 Task: Search for the email with the subject Request for payment logged in from softage.1@softage.net with the filter, email from softage.9@softage.net and a new filter,  Skip the Inbox
Action: Mouse moved to (748, 82)
Screenshot: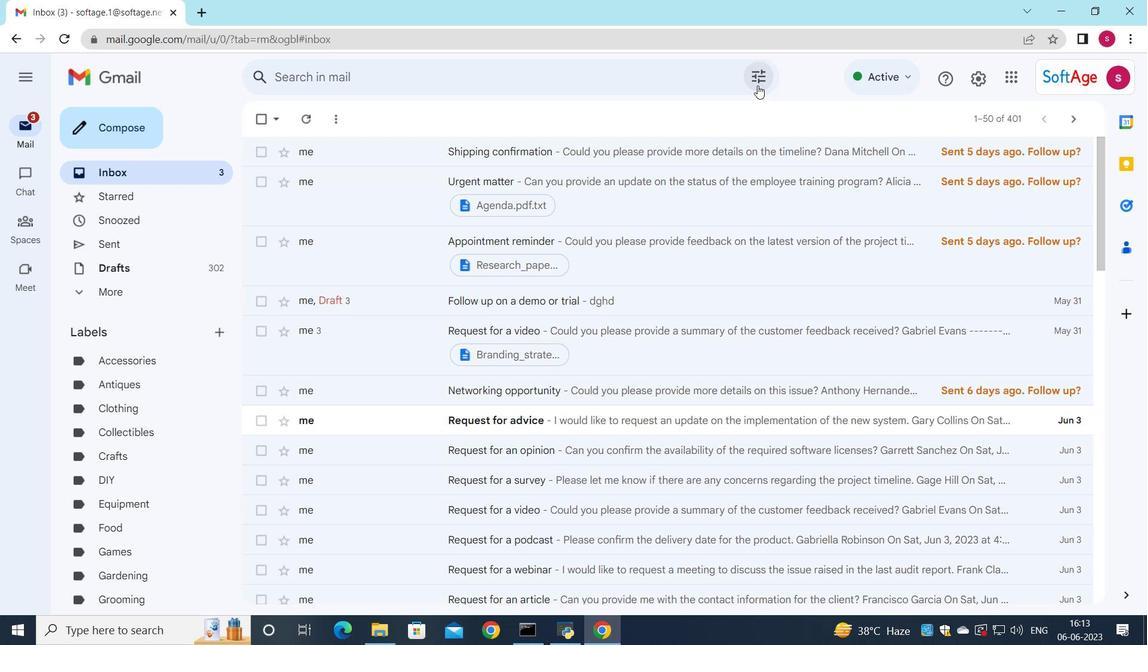 
Action: Mouse pressed left at (748, 82)
Screenshot: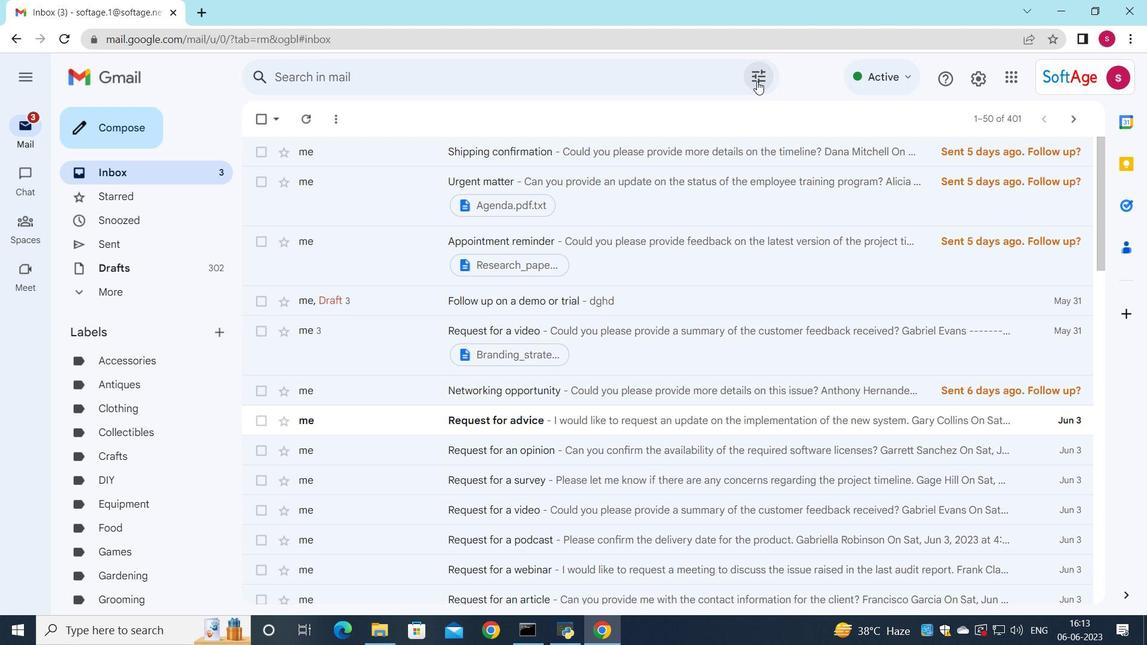 
Action: Mouse moved to (688, 135)
Screenshot: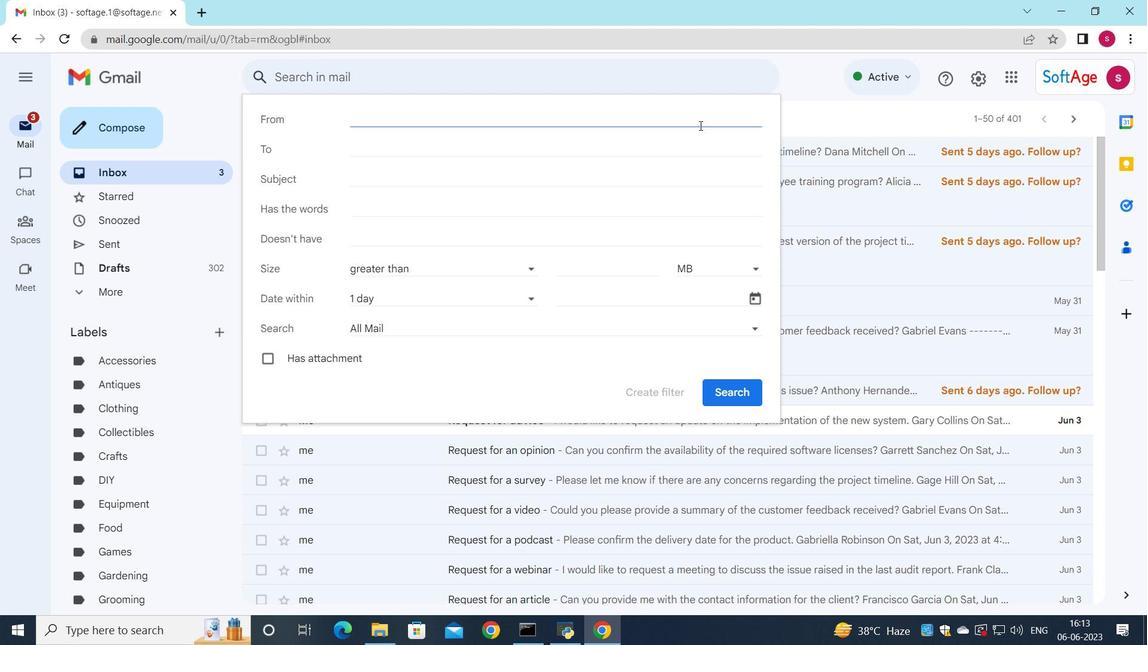 
Action: Key pressed s
Screenshot: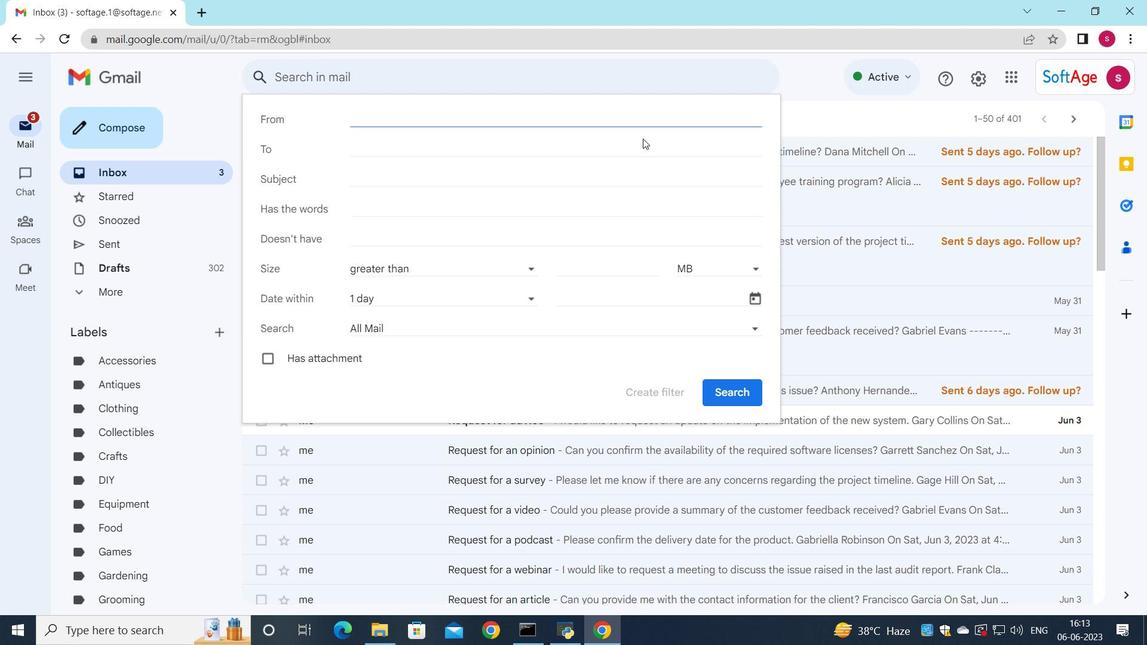 
Action: Mouse moved to (513, 151)
Screenshot: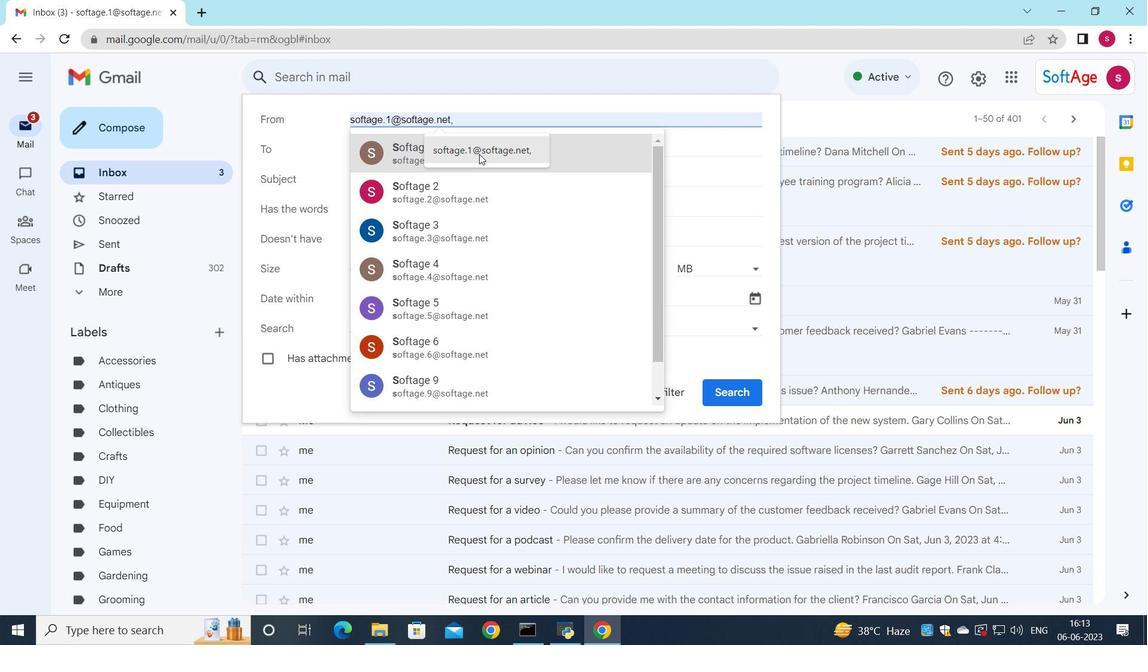 
Action: Mouse pressed left at (513, 151)
Screenshot: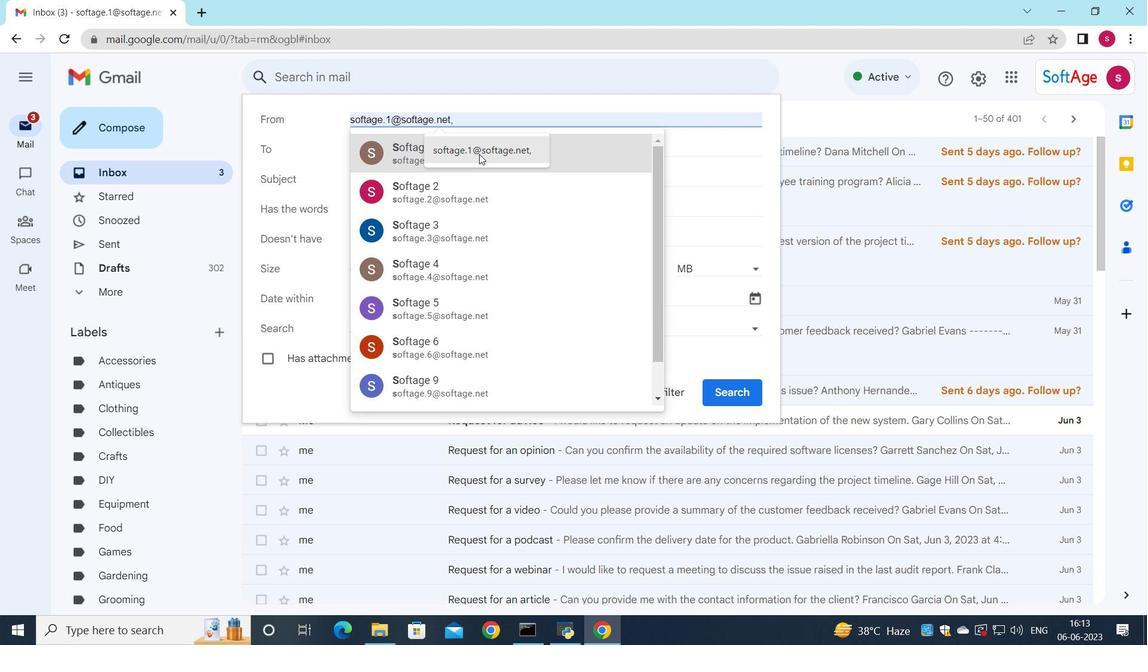 
Action: Mouse moved to (499, 160)
Screenshot: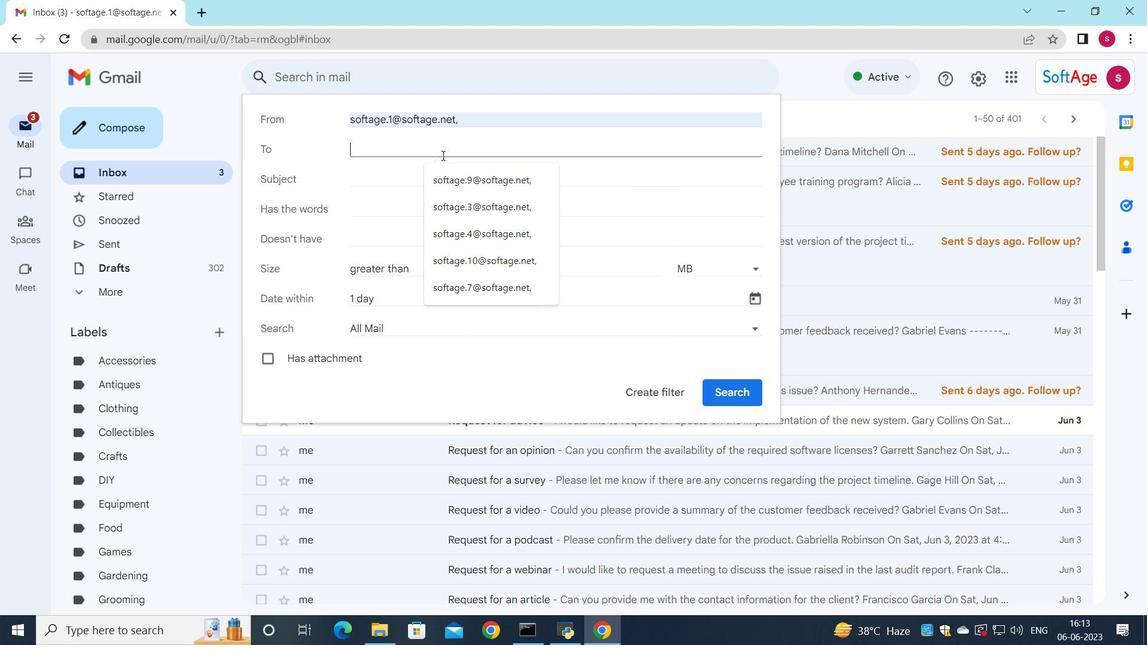 
Action: Mouse pressed left at (499, 160)
Screenshot: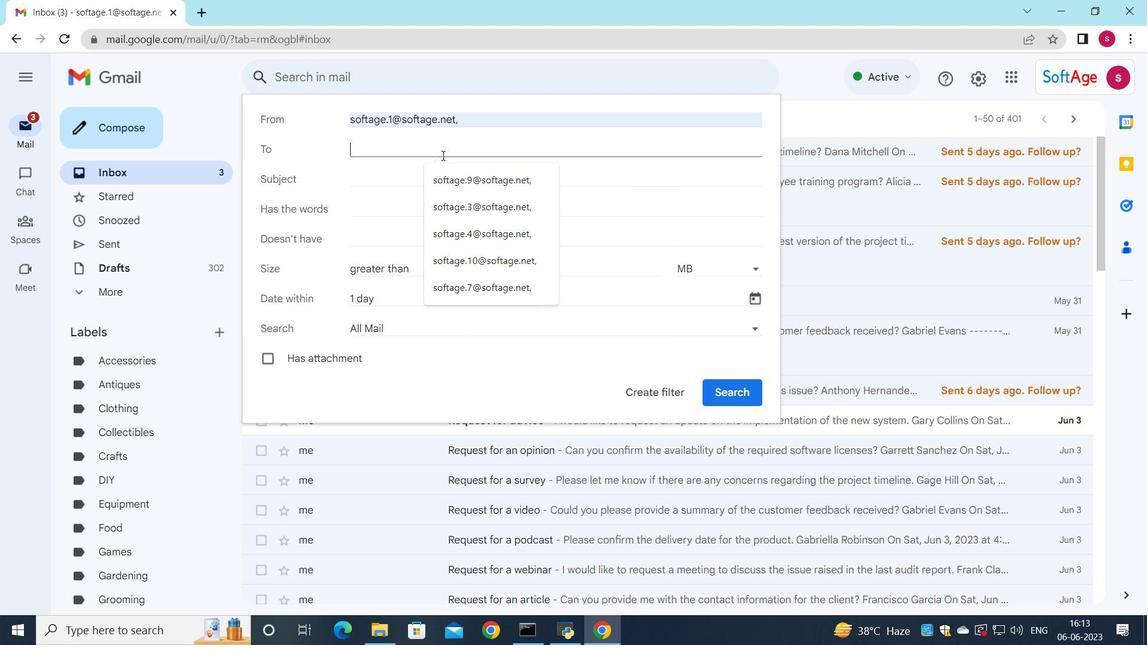 
Action: Mouse moved to (497, 157)
Screenshot: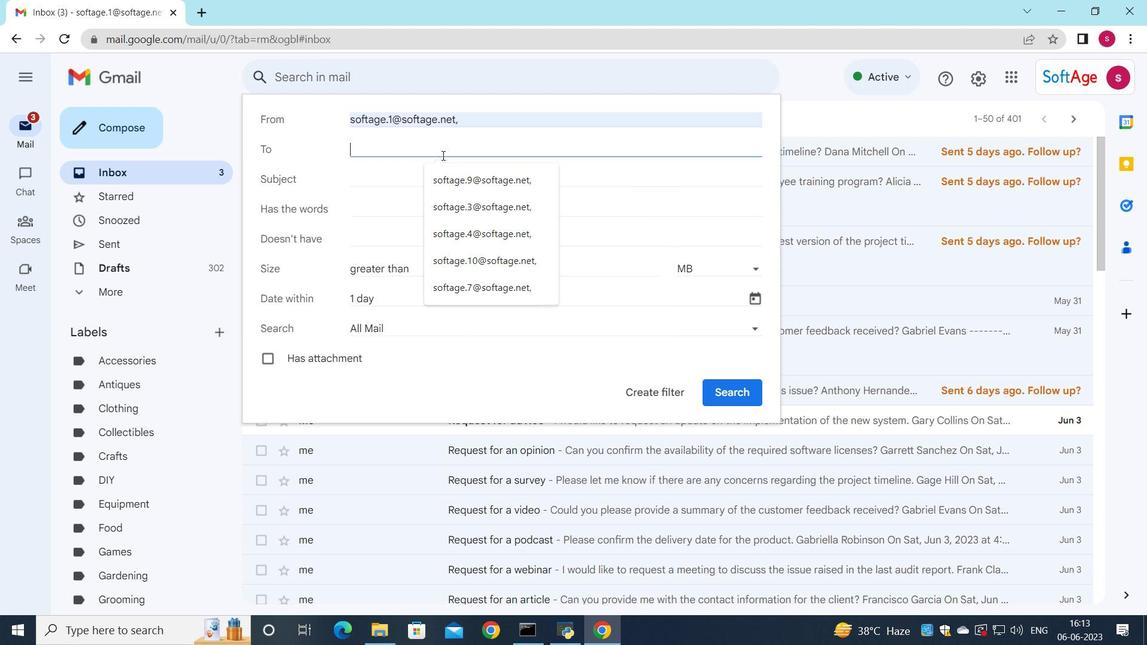 
Action: Mouse pressed left at (497, 157)
Screenshot: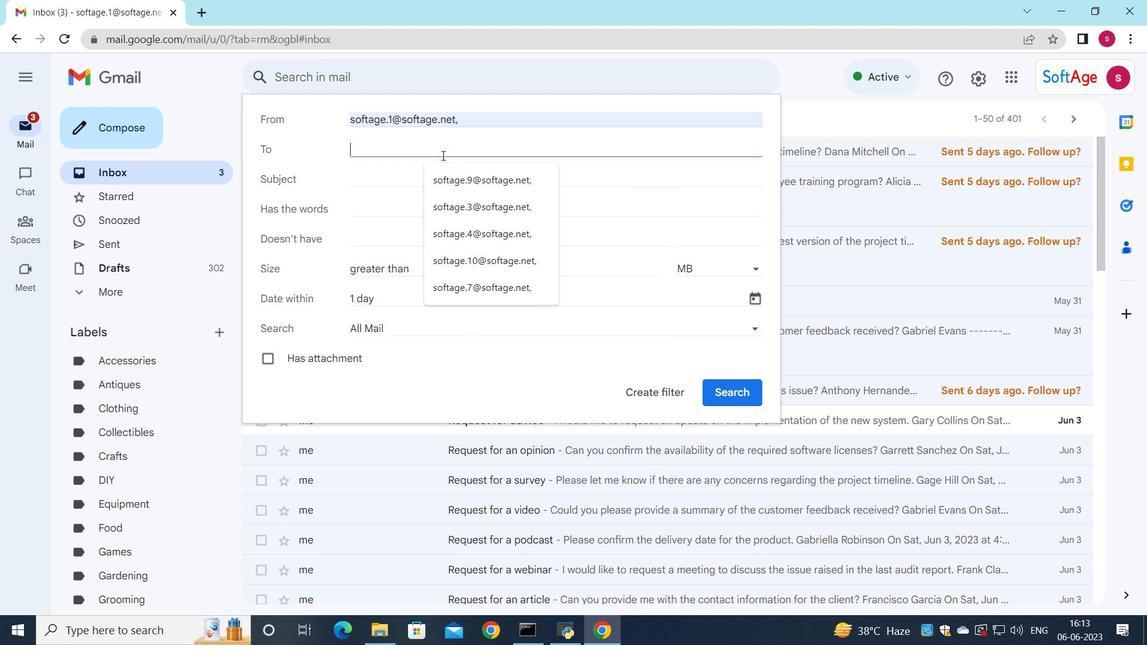 
Action: Mouse moved to (497, 153)
Screenshot: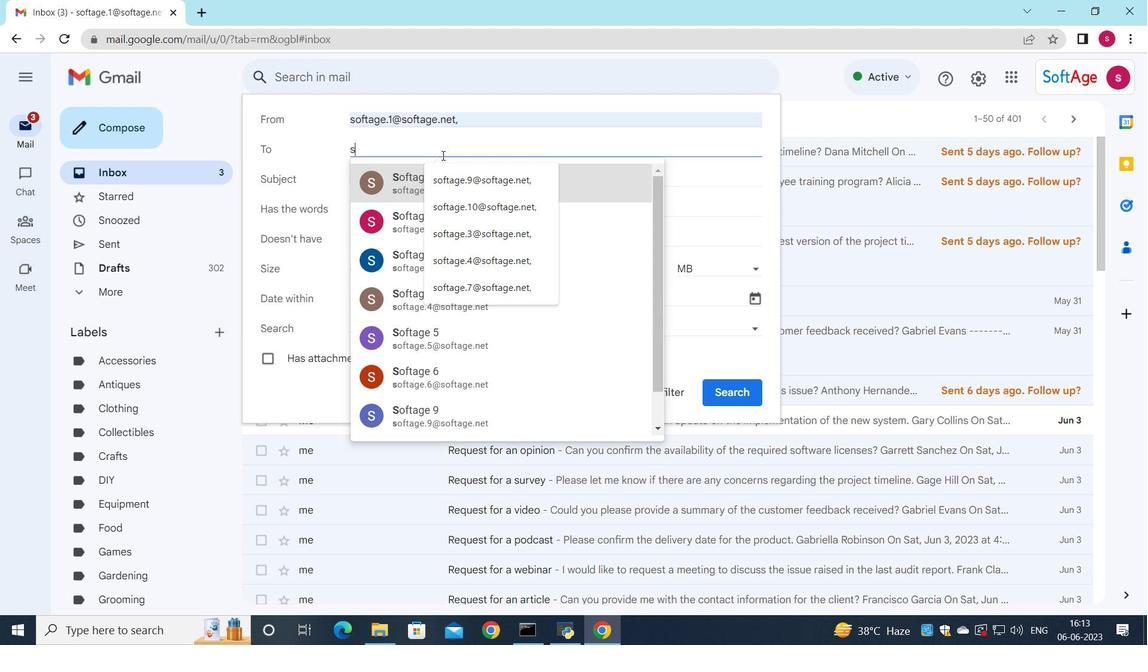 
Action: Mouse pressed left at (497, 153)
Screenshot: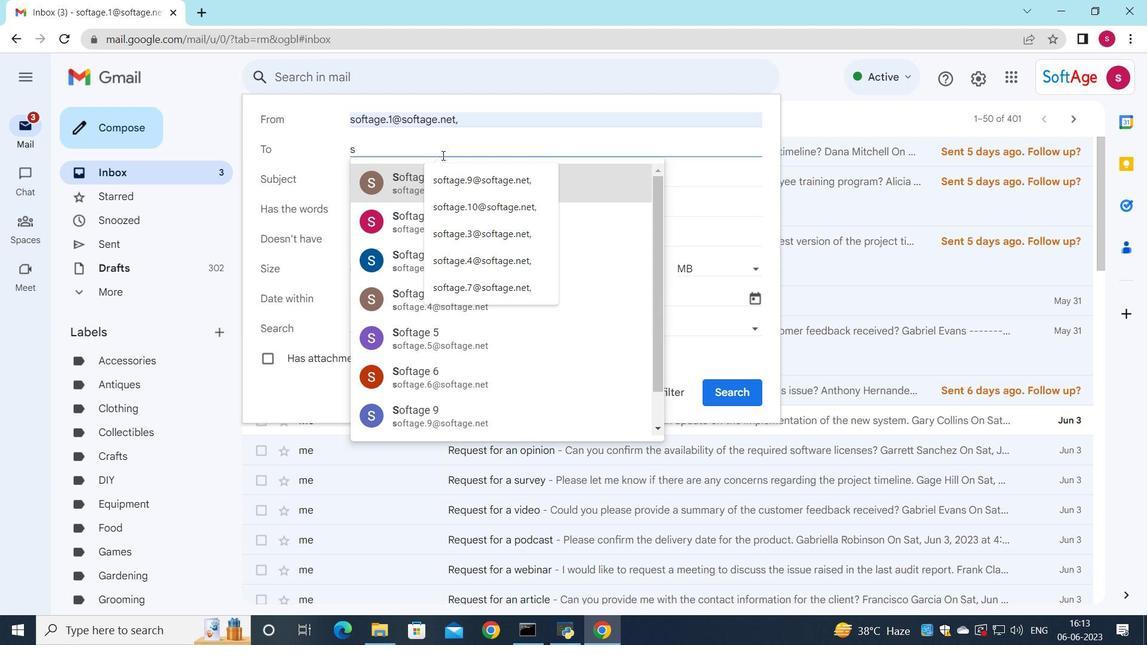 
Action: Key pressed s
Screenshot: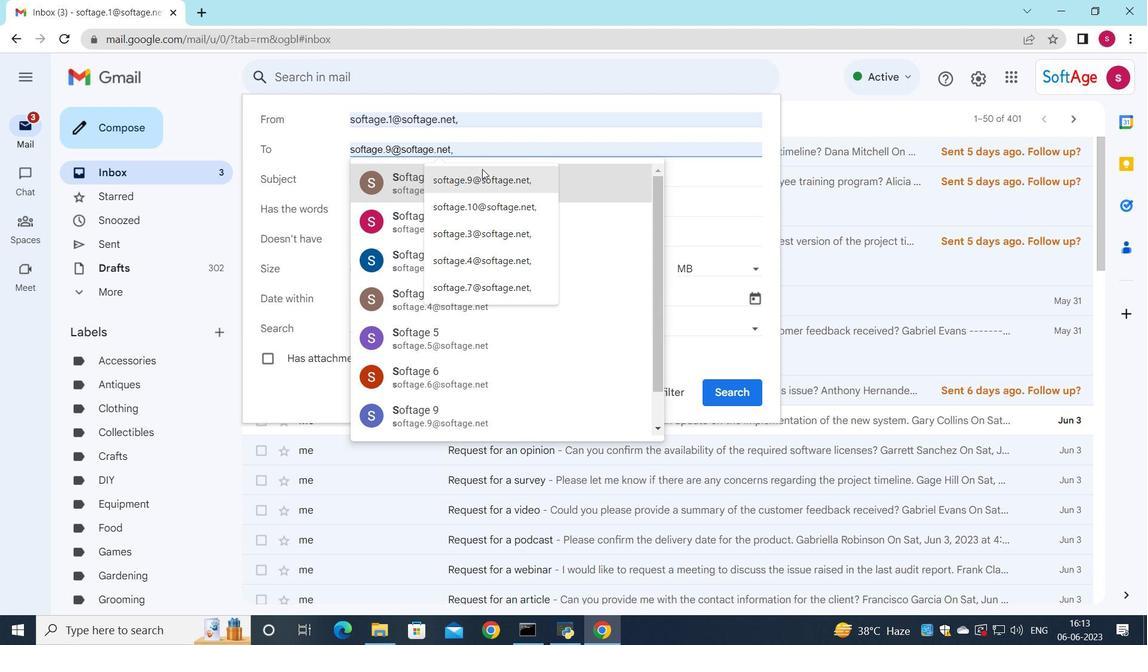 
Action: Mouse moved to (459, 405)
Screenshot: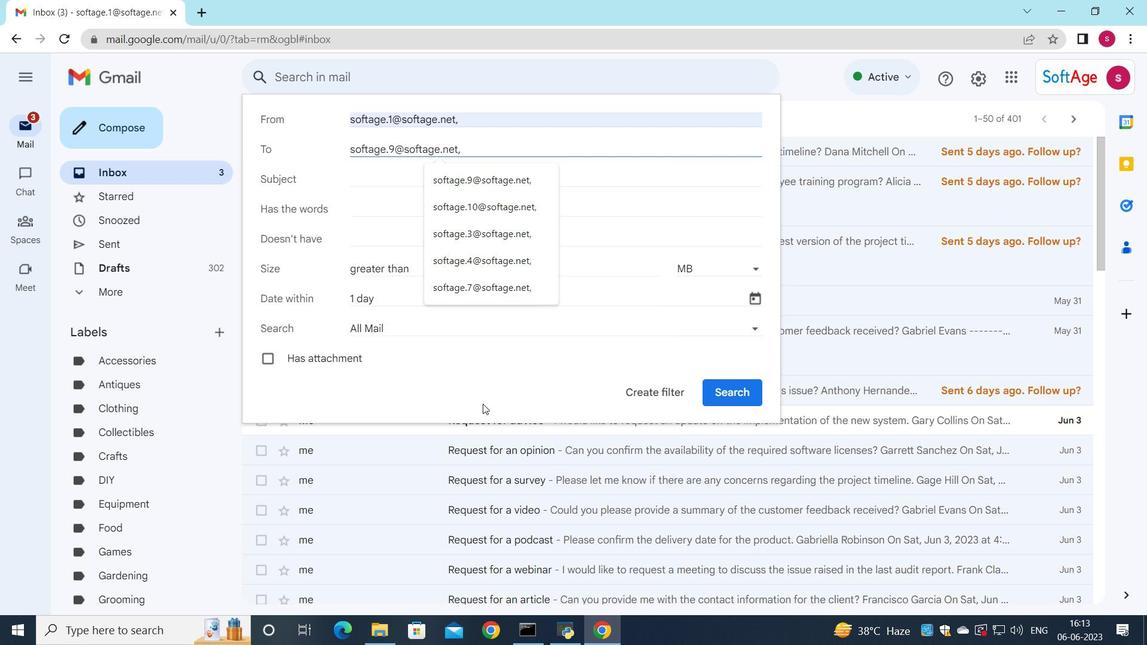 
Action: Mouse pressed left at (459, 405)
Screenshot: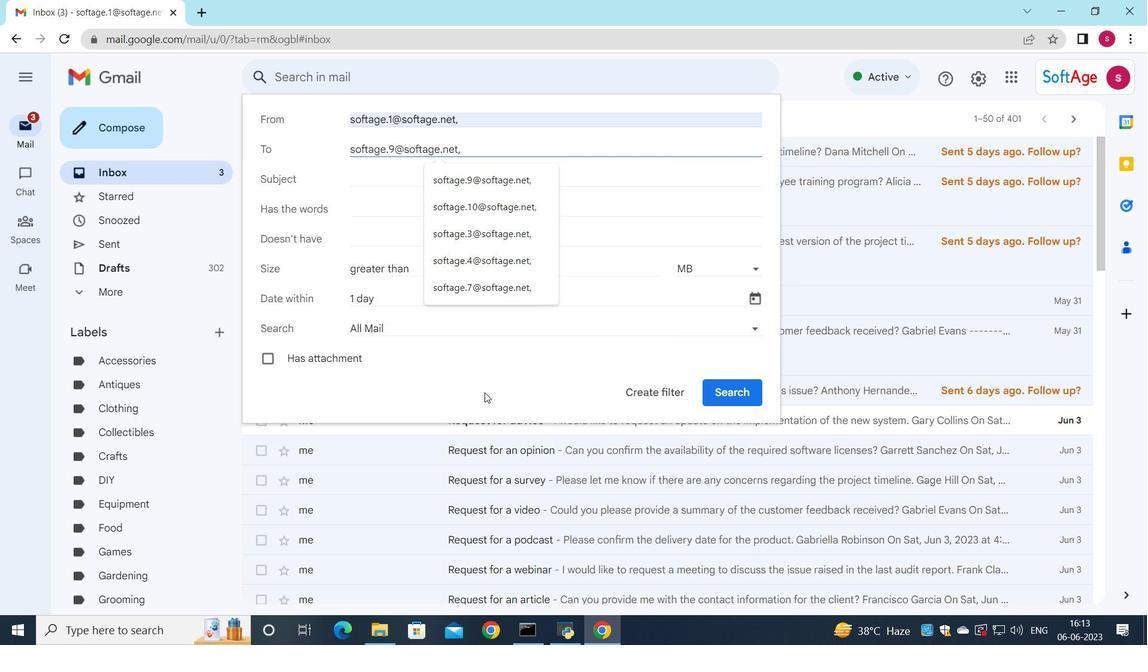 
Action: Mouse moved to (357, 178)
Screenshot: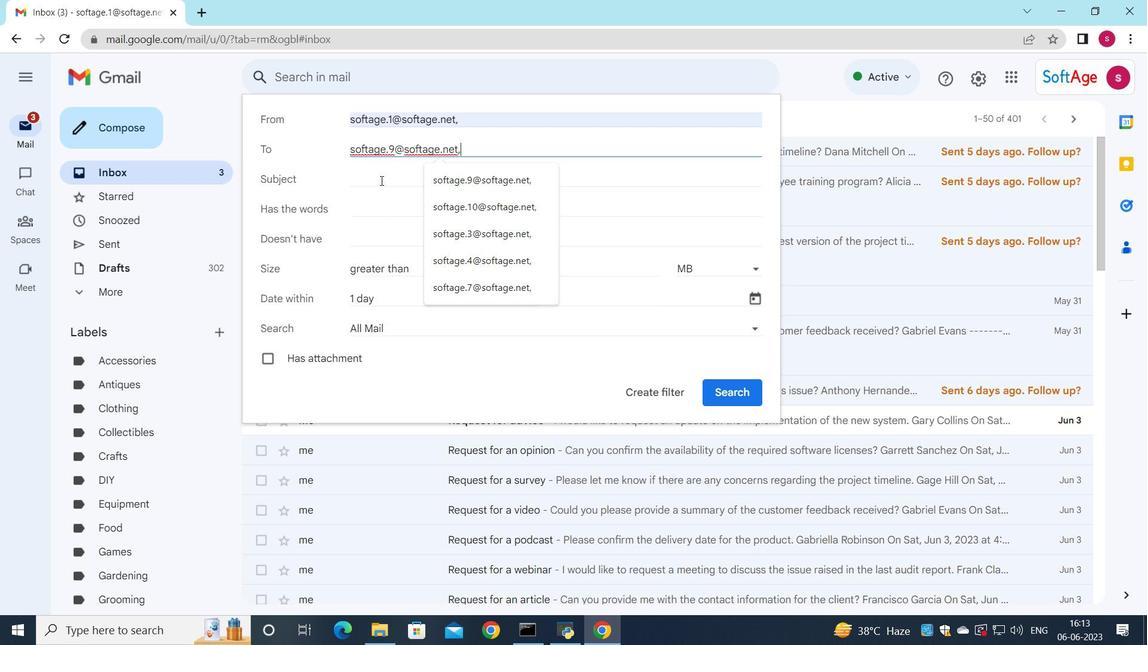 
Action: Mouse pressed left at (357, 178)
Screenshot: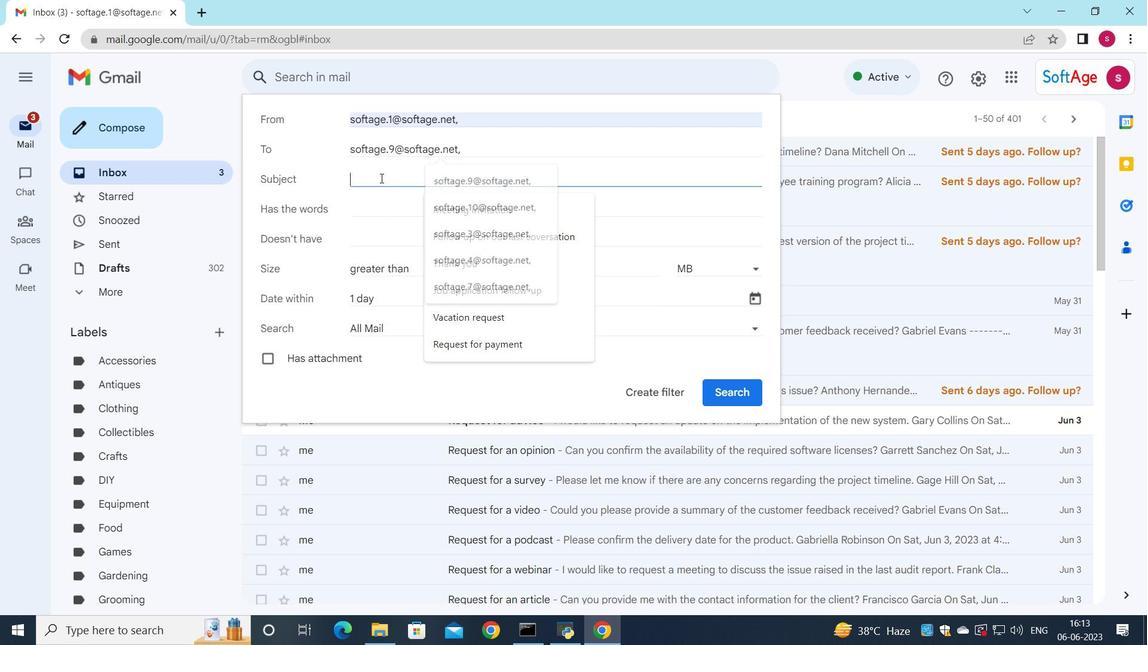 
Action: Key pressed <Key.shift><Key.shift><Key.shift>Request<Key.space>for<Key.space>payment
Screenshot: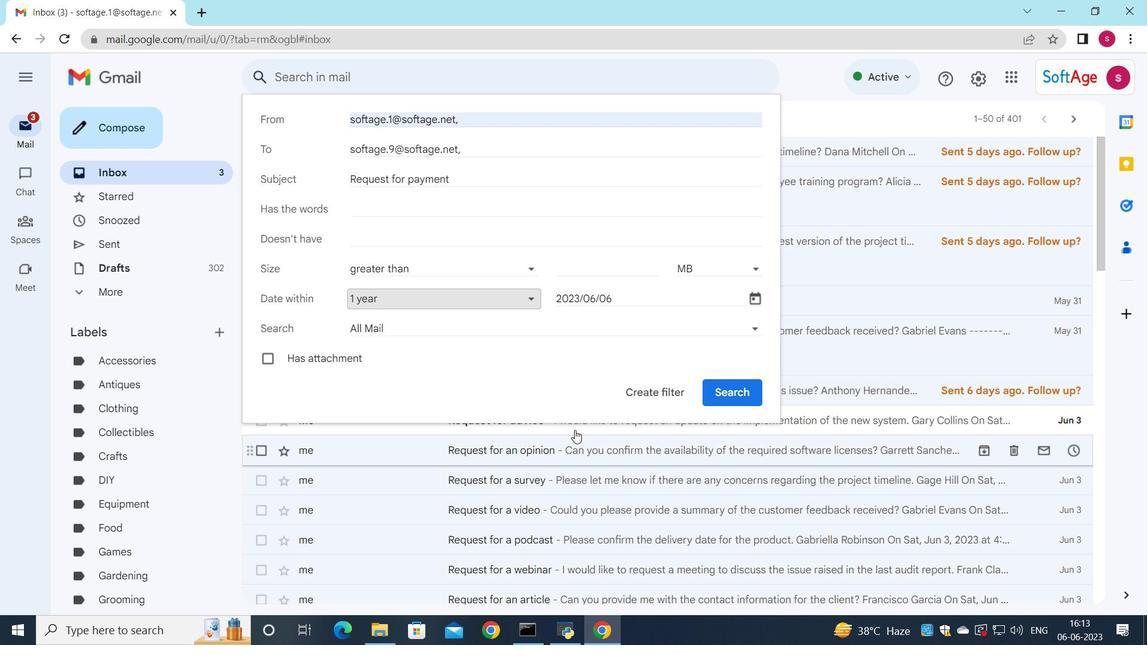 
Action: Mouse moved to (446, 295)
Screenshot: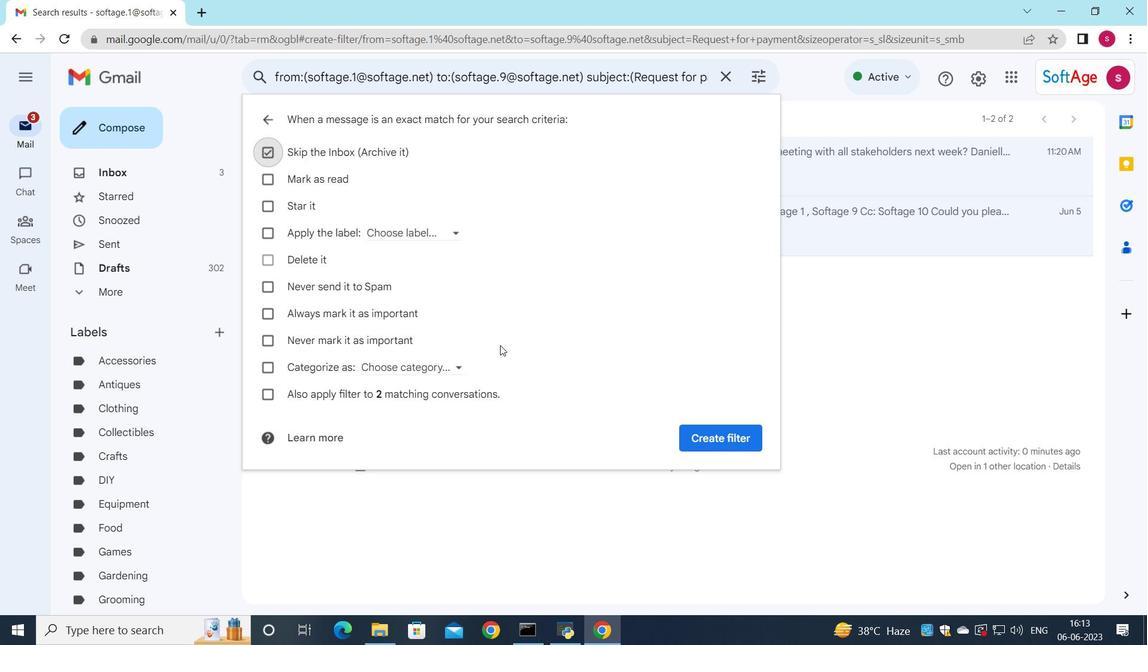 
Action: Mouse pressed left at (446, 295)
Screenshot: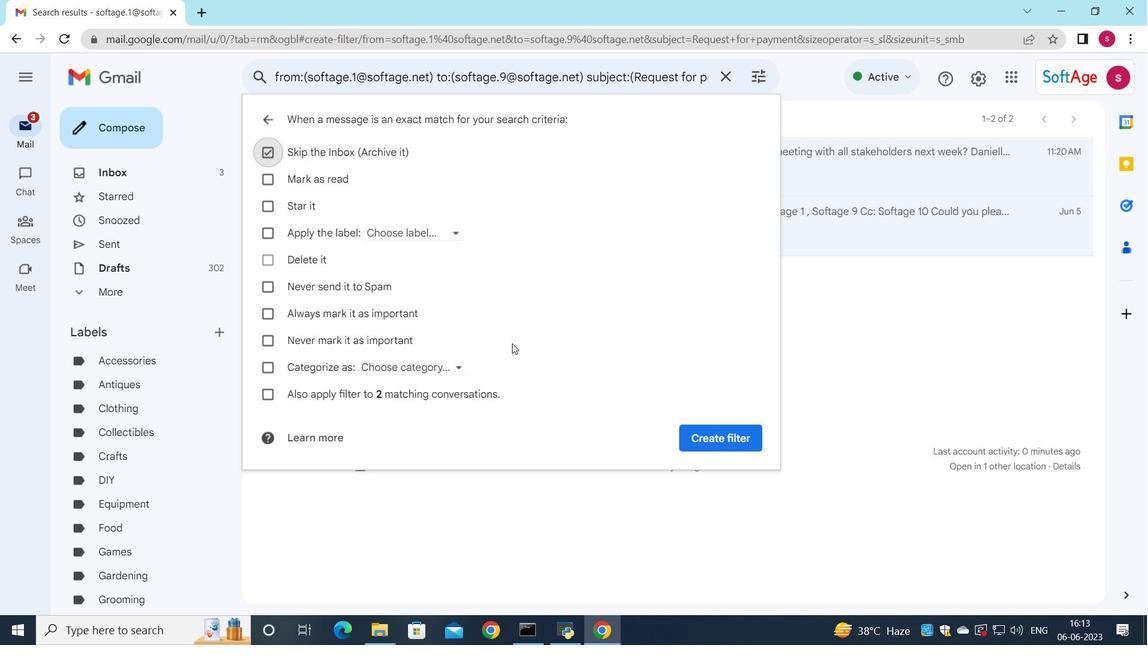 
Action: Mouse moved to (421, 468)
Screenshot: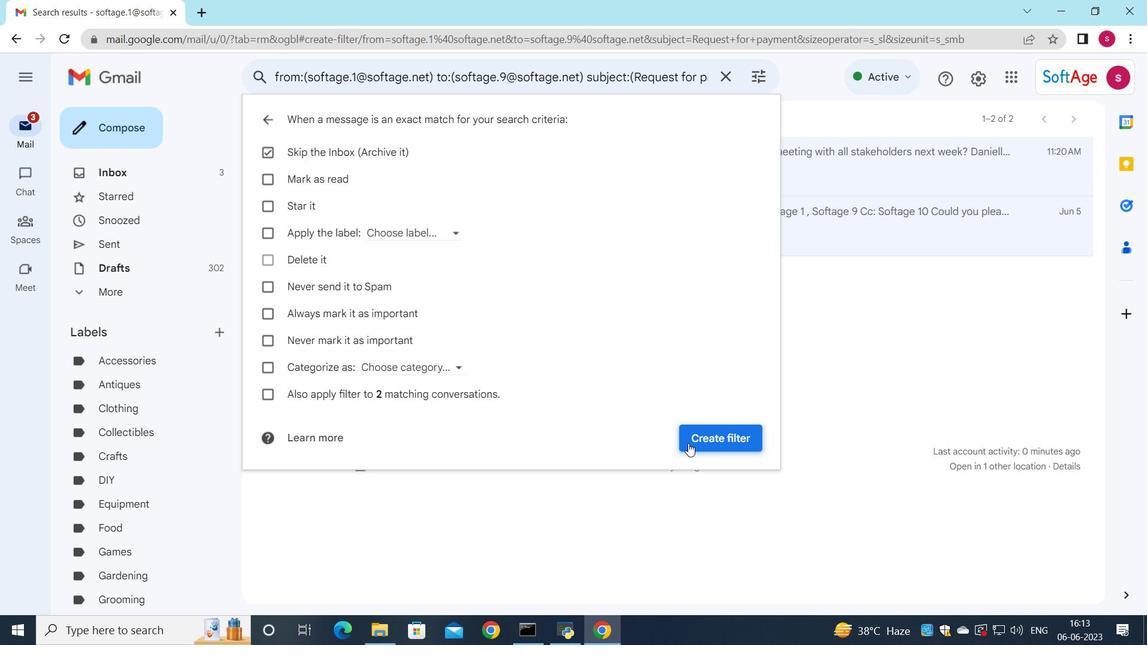 
Action: Mouse pressed left at (421, 468)
Screenshot: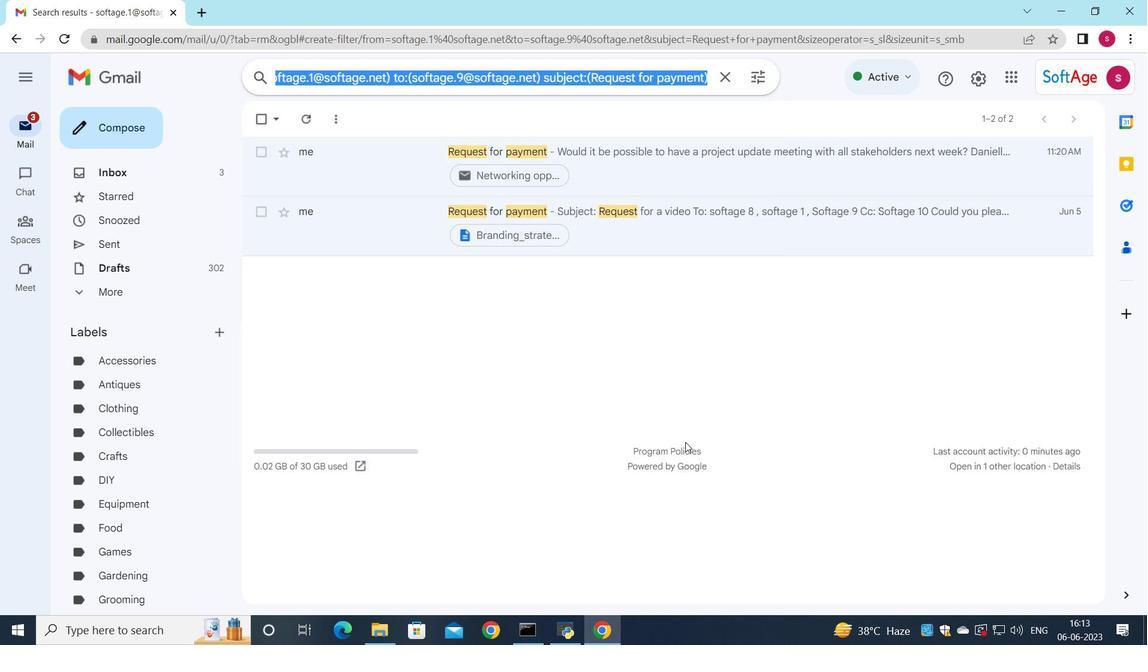 
Action: Mouse moved to (718, 393)
Screenshot: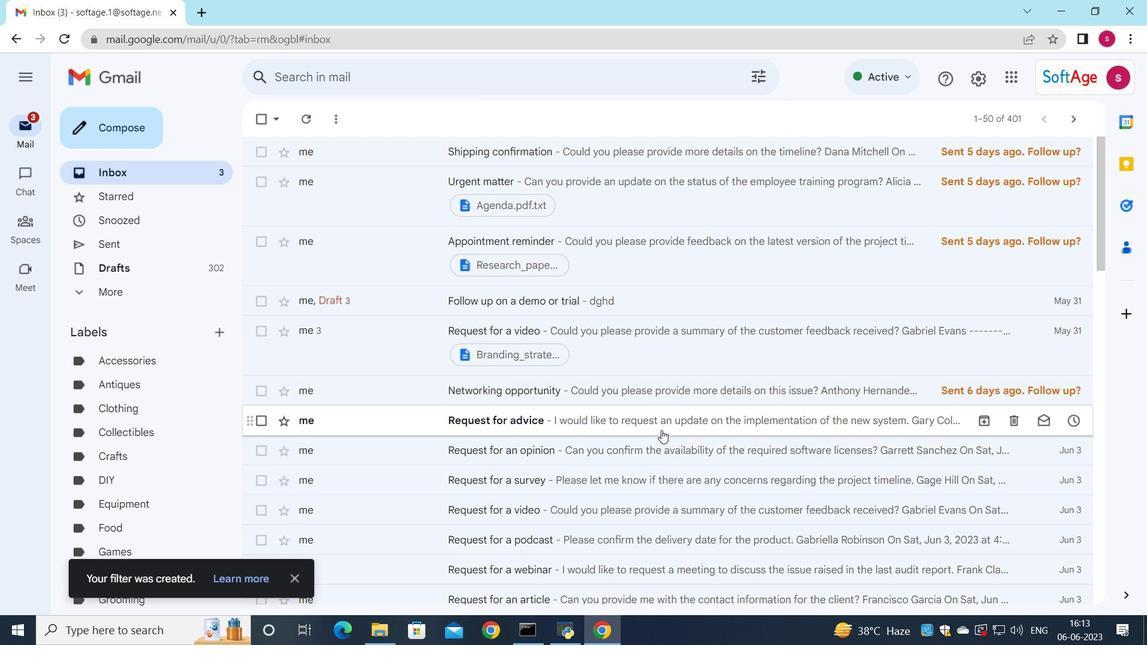 
Action: Mouse pressed left at (718, 393)
Screenshot: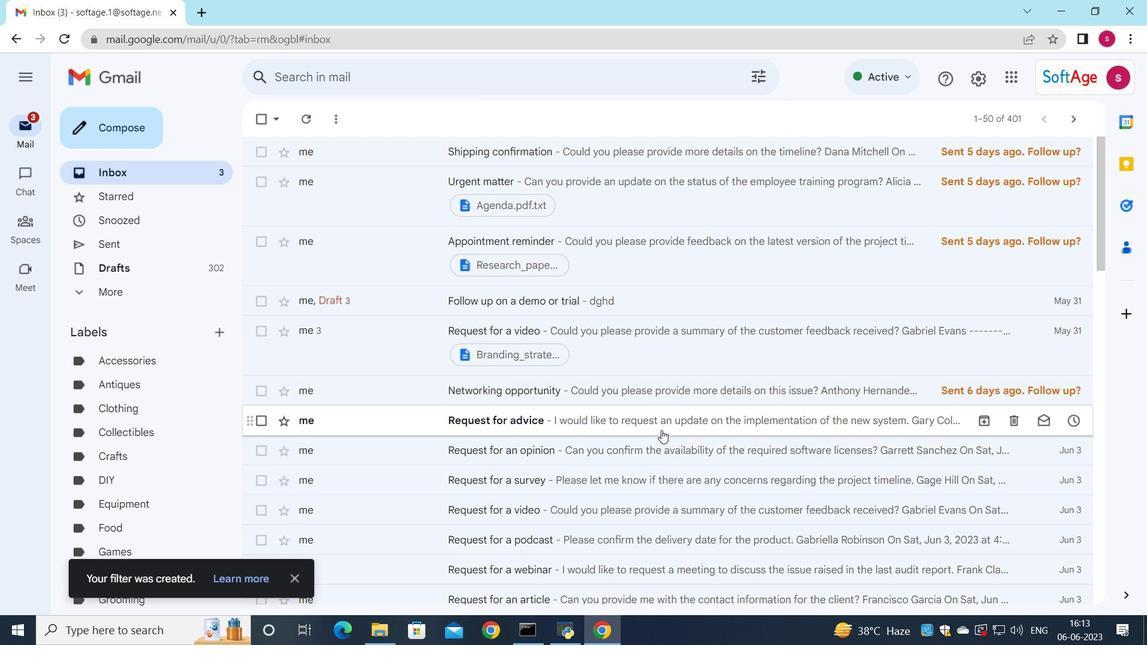 
Action: Mouse moved to (757, 81)
Screenshot: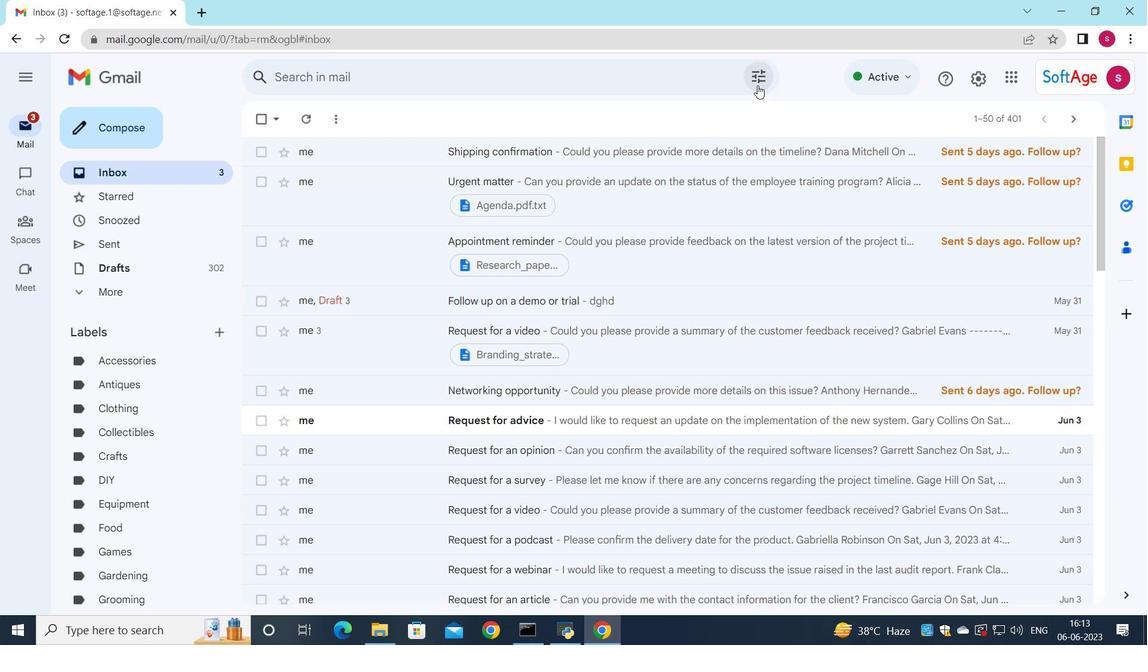 
Action: Mouse pressed left at (757, 81)
Screenshot: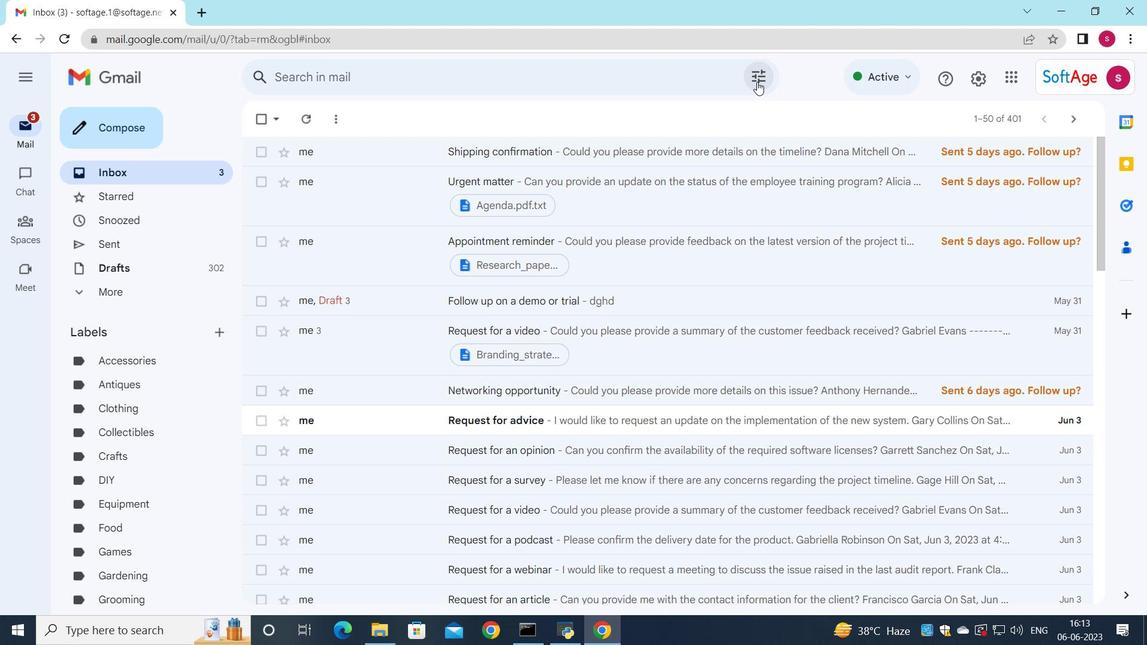 
Action: Mouse moved to (642, 138)
Screenshot: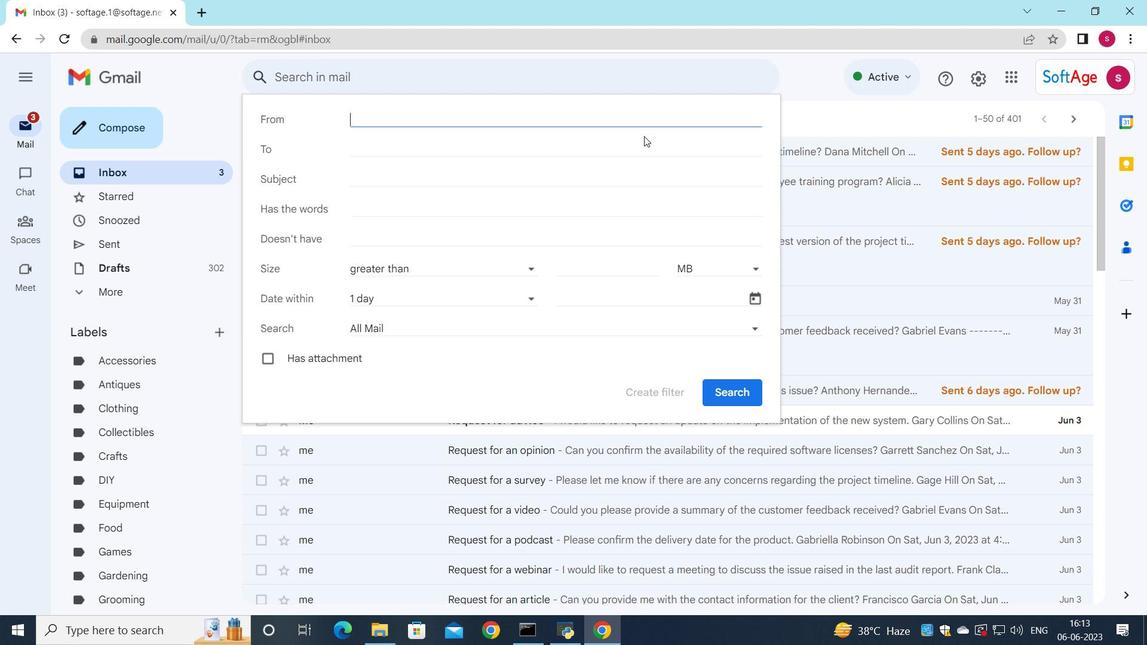 
Action: Key pressed s
Screenshot: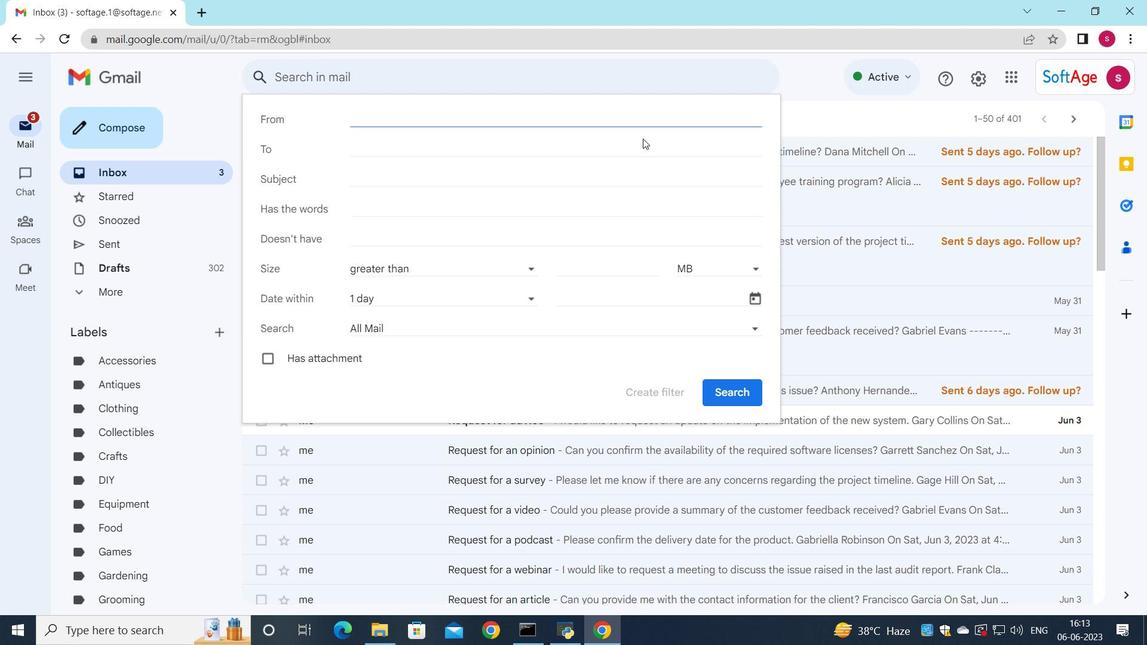 
Action: Mouse moved to (479, 154)
Screenshot: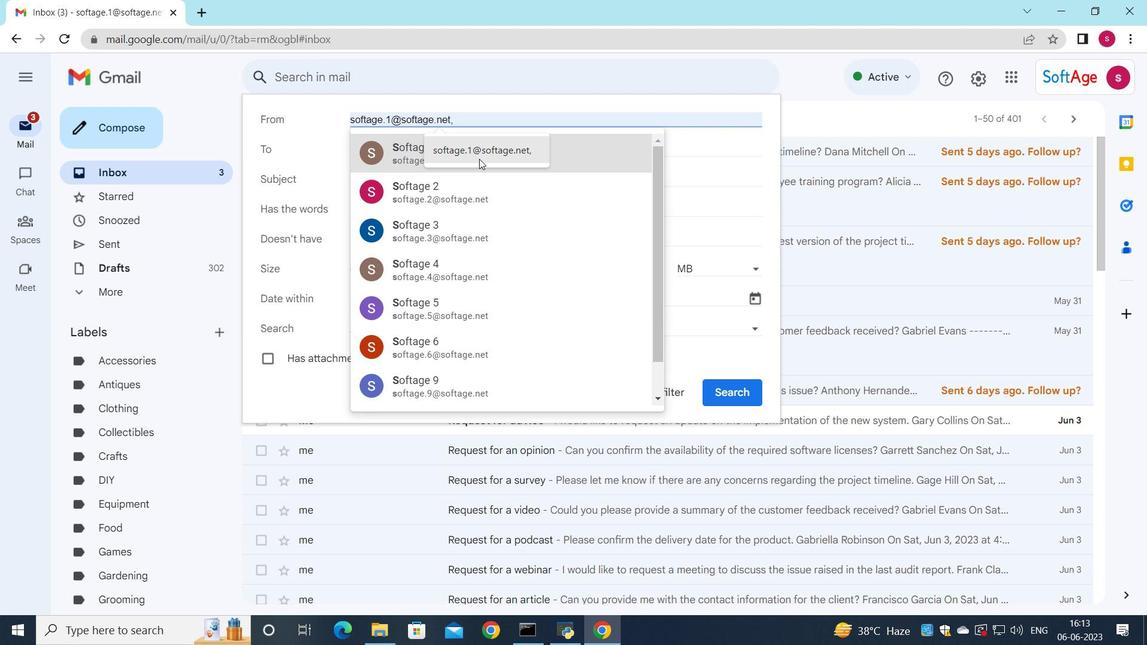 
Action: Mouse pressed left at (479, 154)
Screenshot: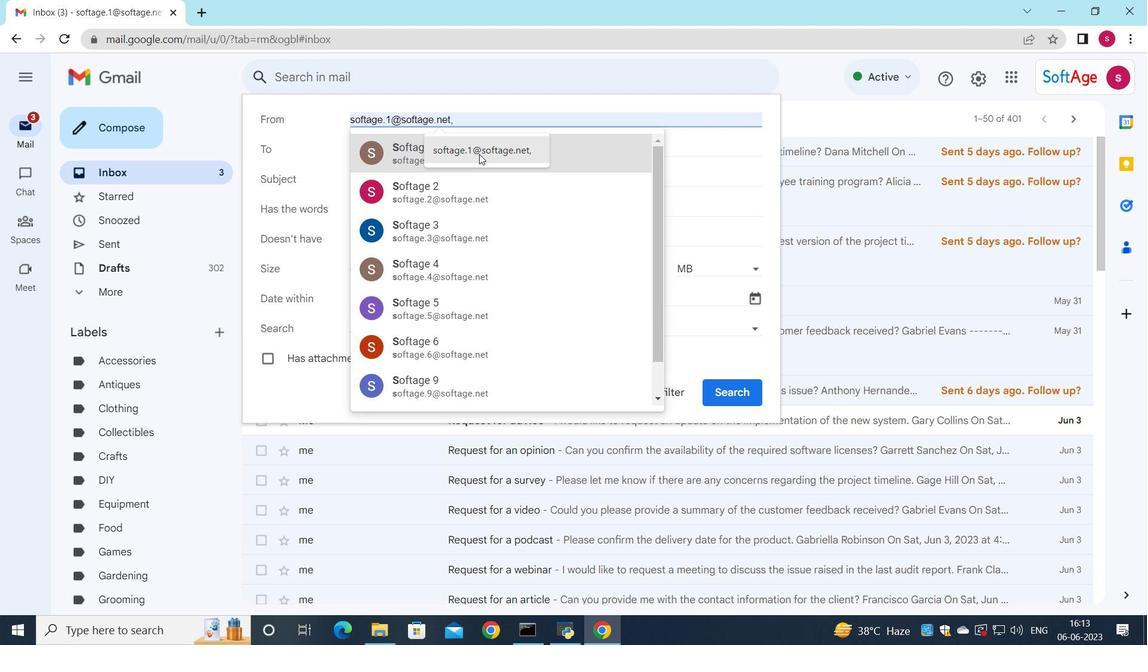 
Action: Mouse moved to (442, 155)
Screenshot: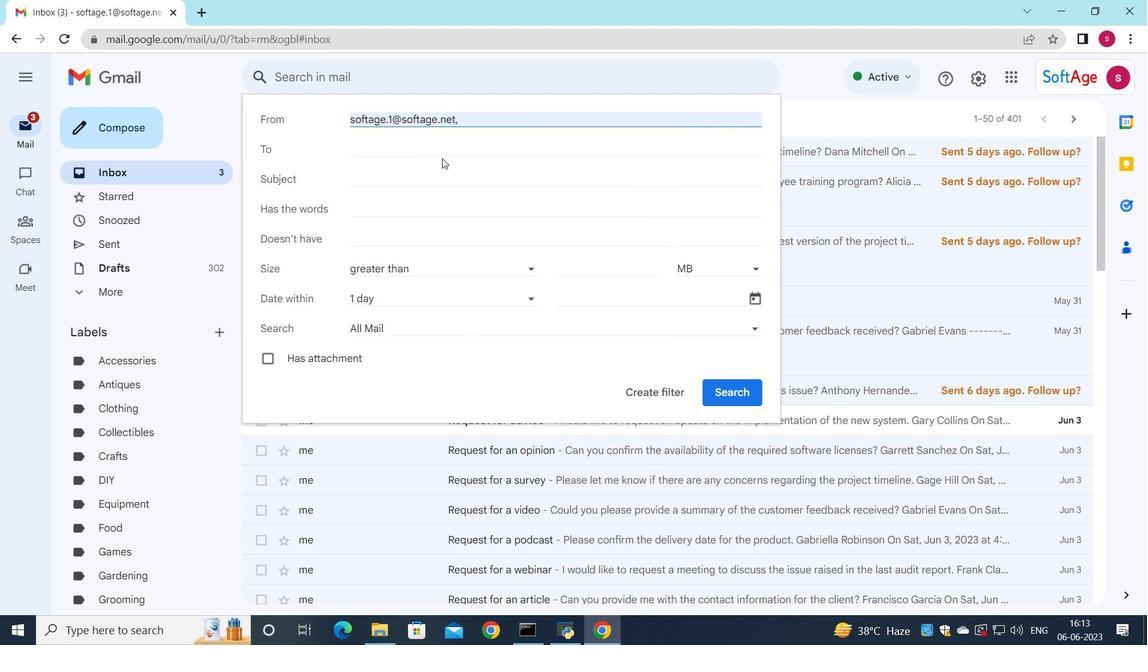 
Action: Mouse pressed left at (442, 155)
Screenshot: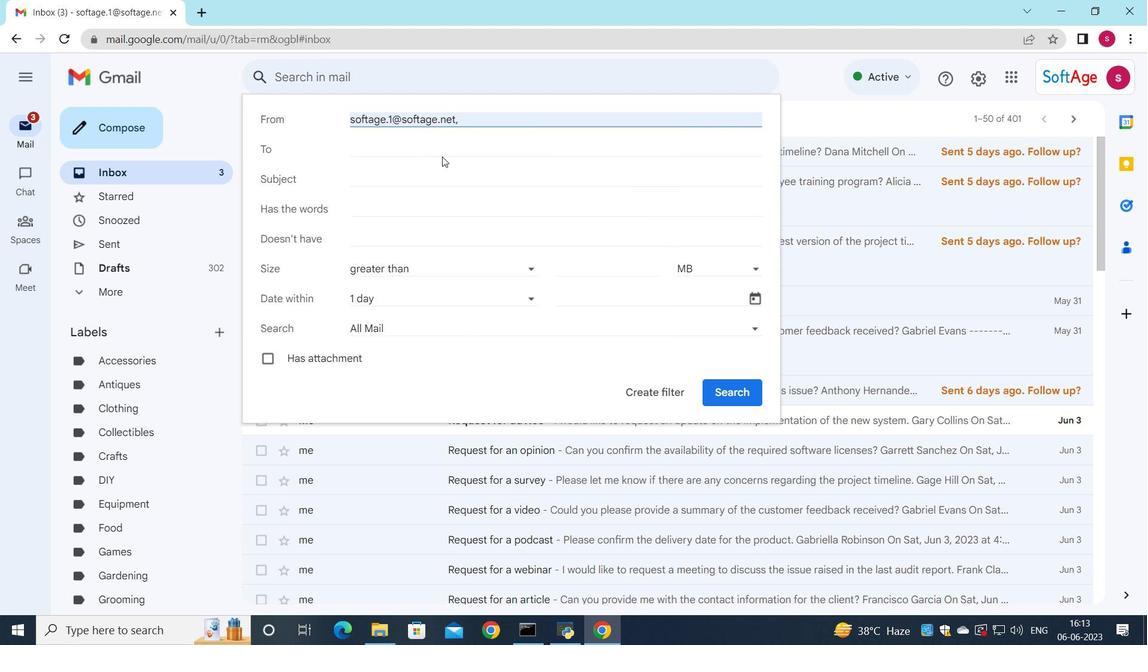 
Action: Key pressed s
Screenshot: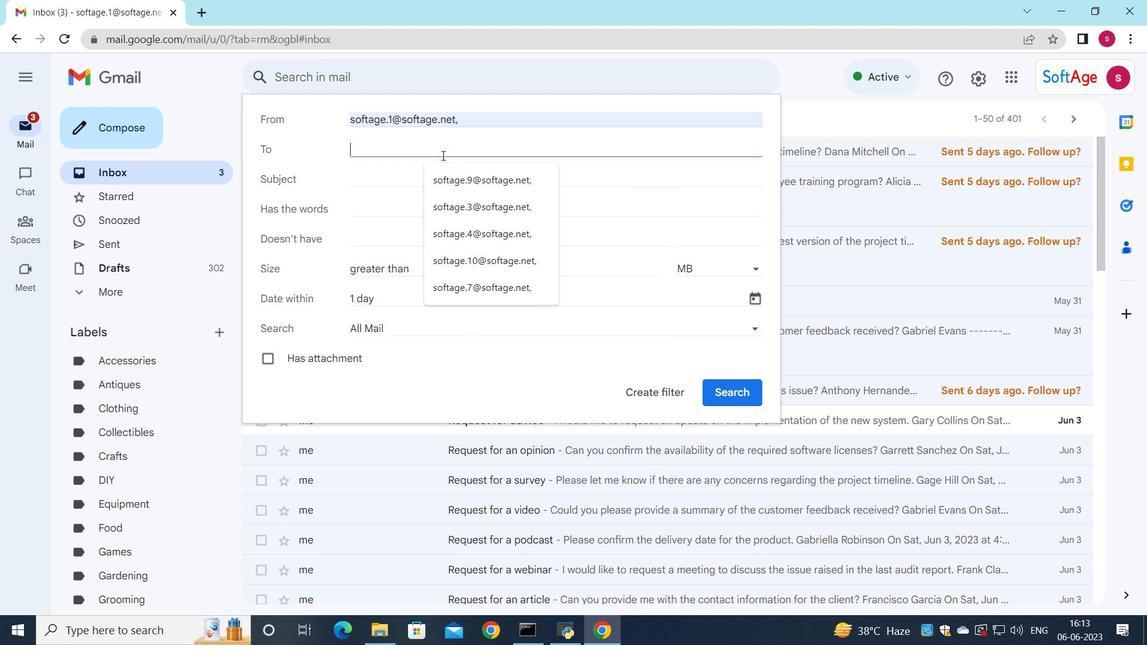 
Action: Mouse moved to (483, 415)
Screenshot: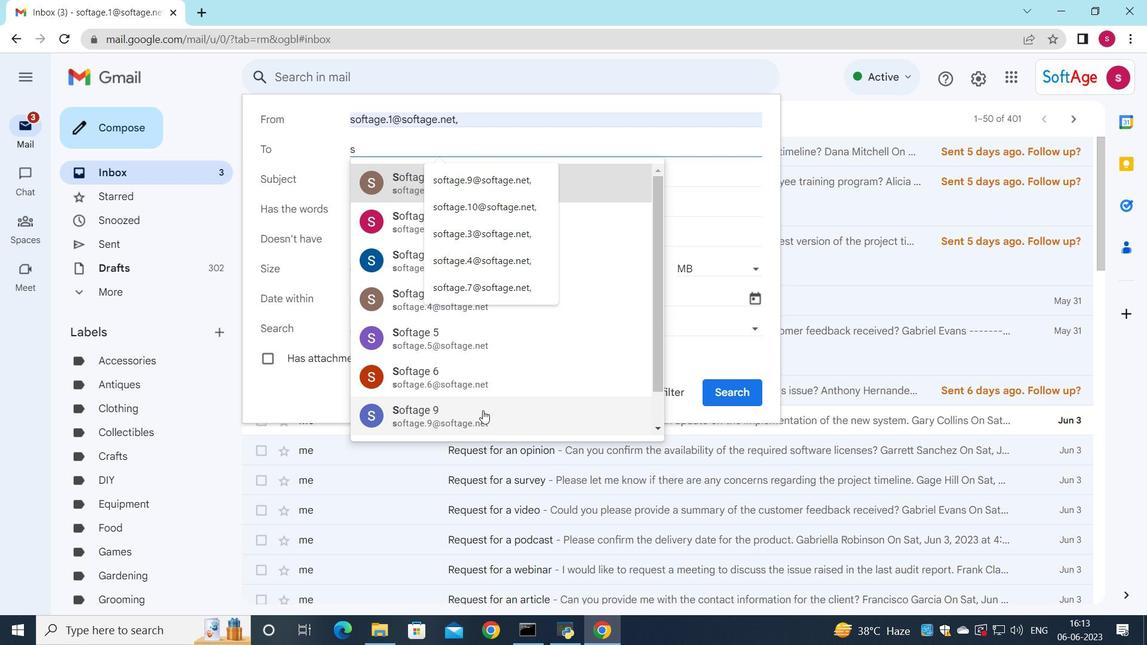 
Action: Mouse pressed left at (483, 415)
Screenshot: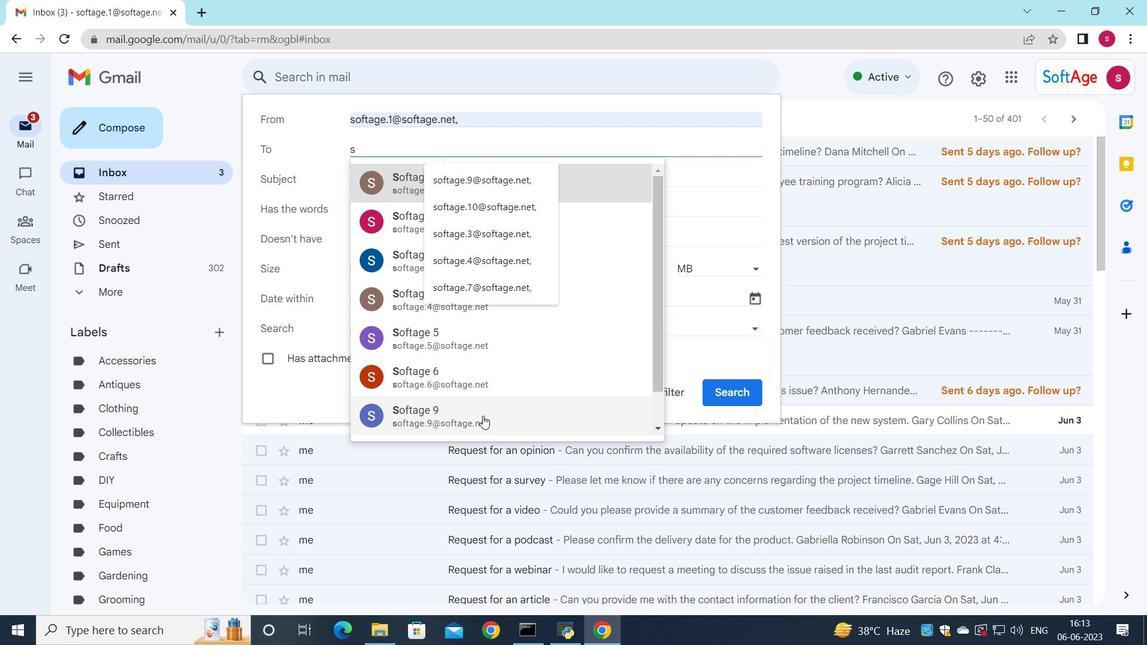 
Action: Mouse moved to (381, 178)
Screenshot: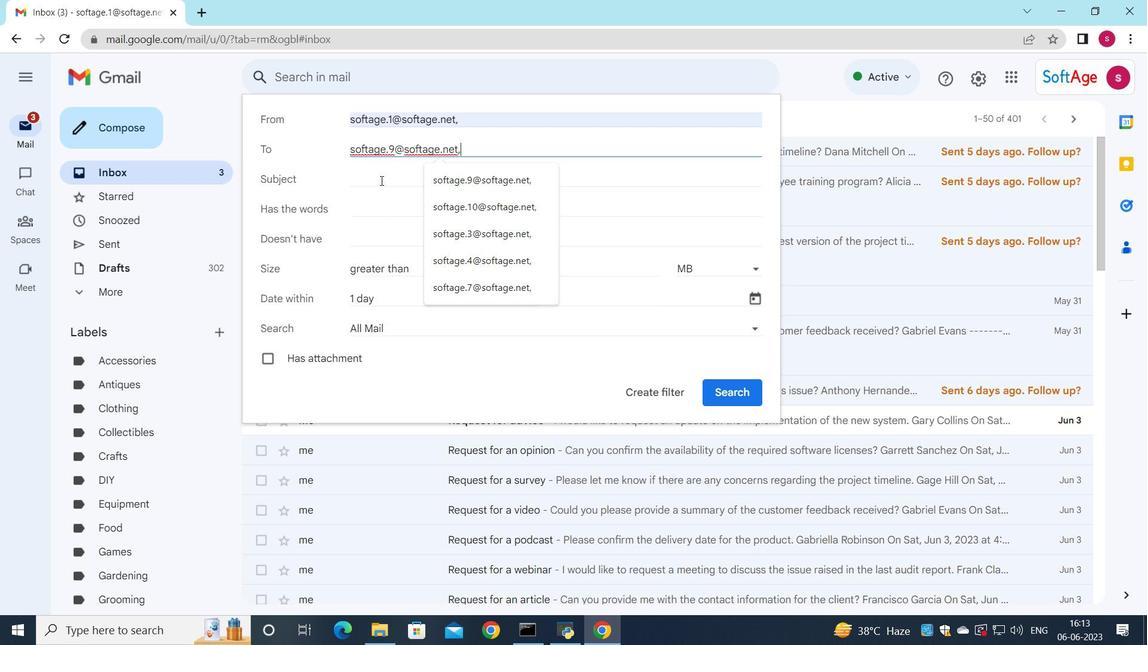 
Action: Mouse pressed left at (381, 178)
Screenshot: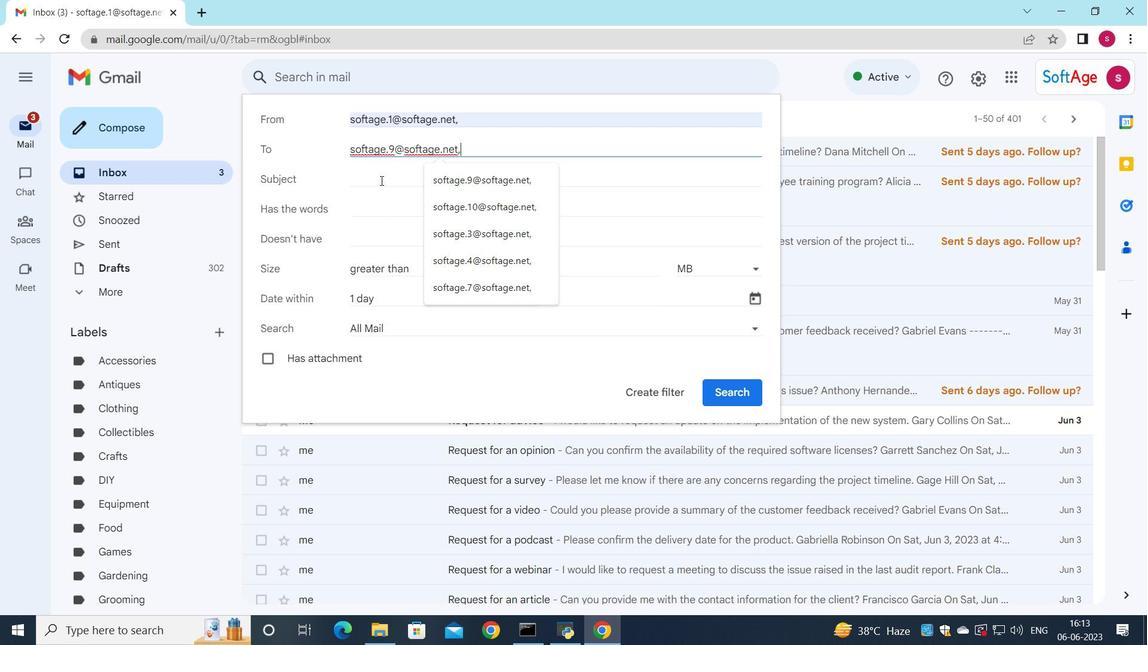
Action: Key pressed <Key.shift>Request<Key.space>for<Key.space>payment<Key.space>
Screenshot: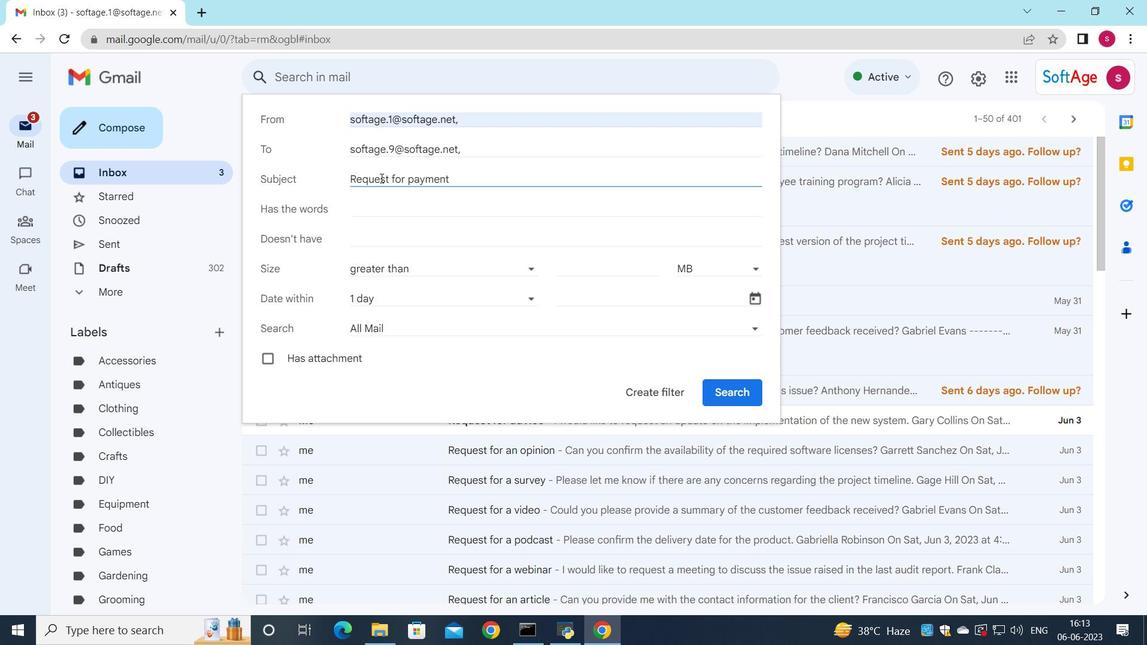 
Action: Mouse moved to (406, 301)
Screenshot: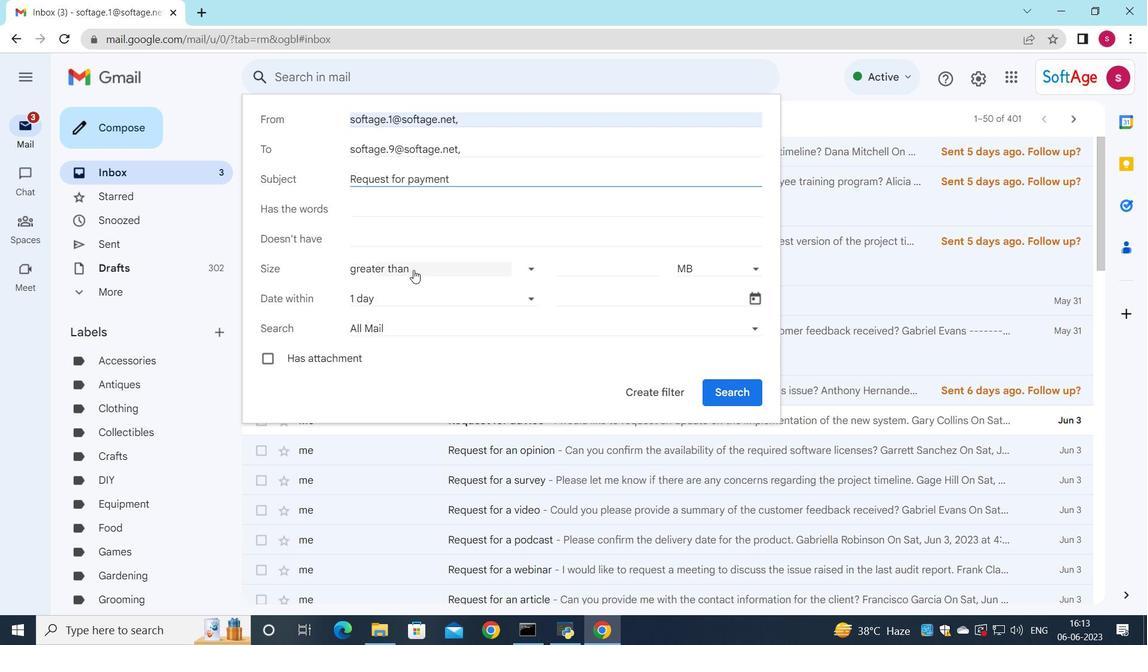 
Action: Mouse pressed left at (406, 301)
Screenshot: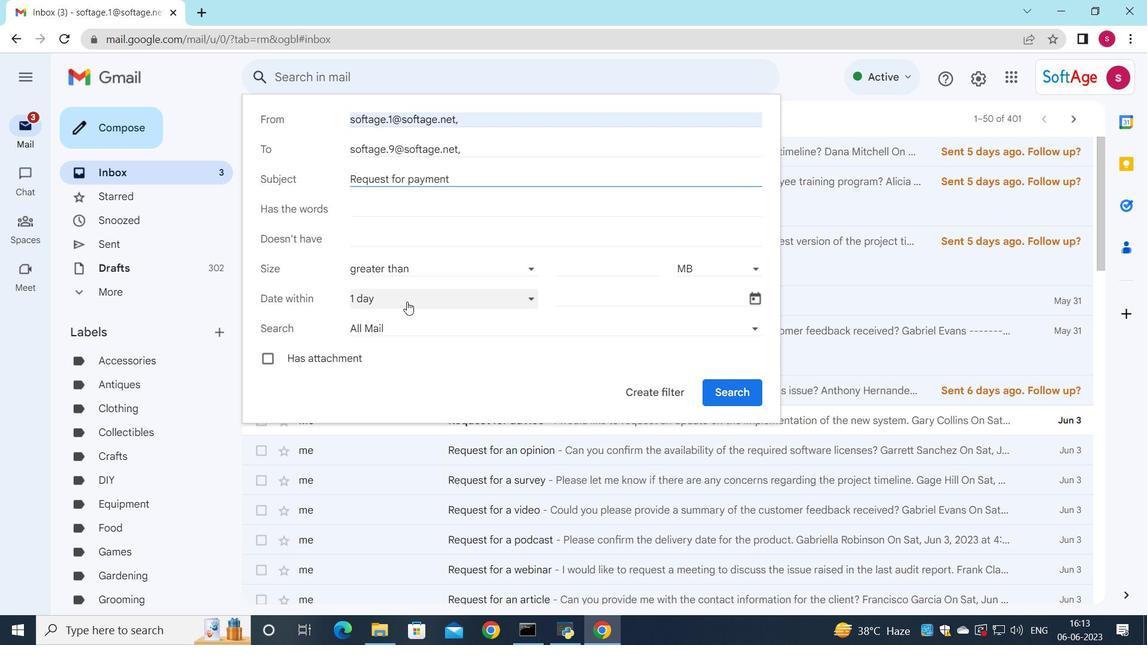 
Action: Mouse moved to (394, 475)
Screenshot: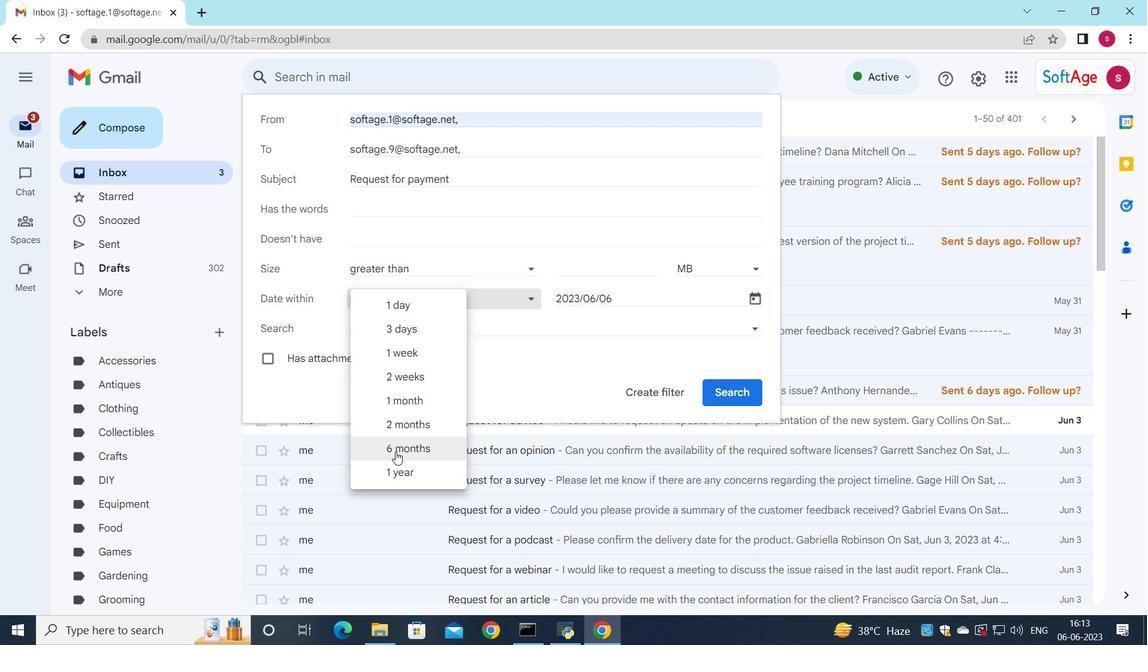 
Action: Mouse pressed left at (394, 475)
Screenshot: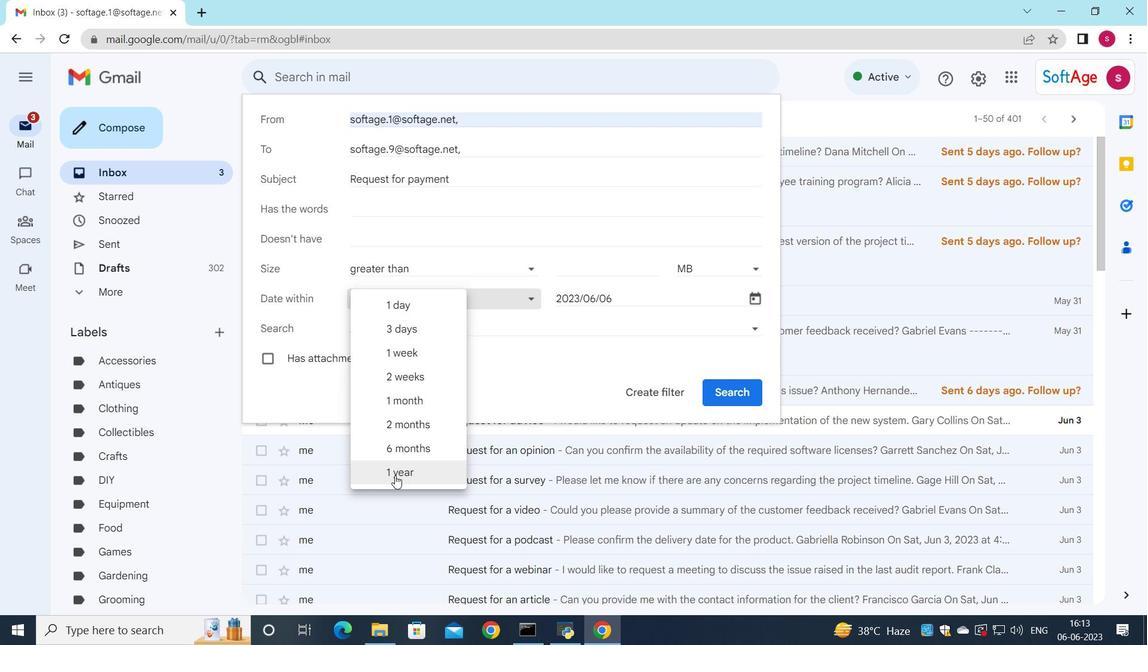 
Action: Mouse moved to (631, 400)
Screenshot: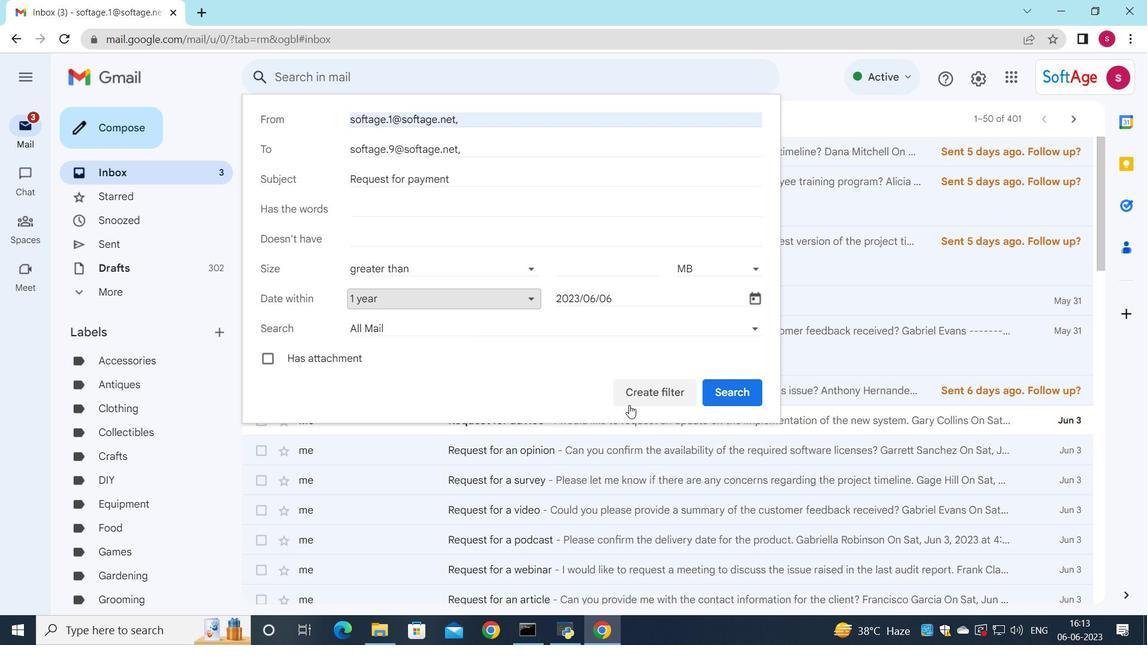 
Action: Mouse pressed left at (631, 400)
Screenshot: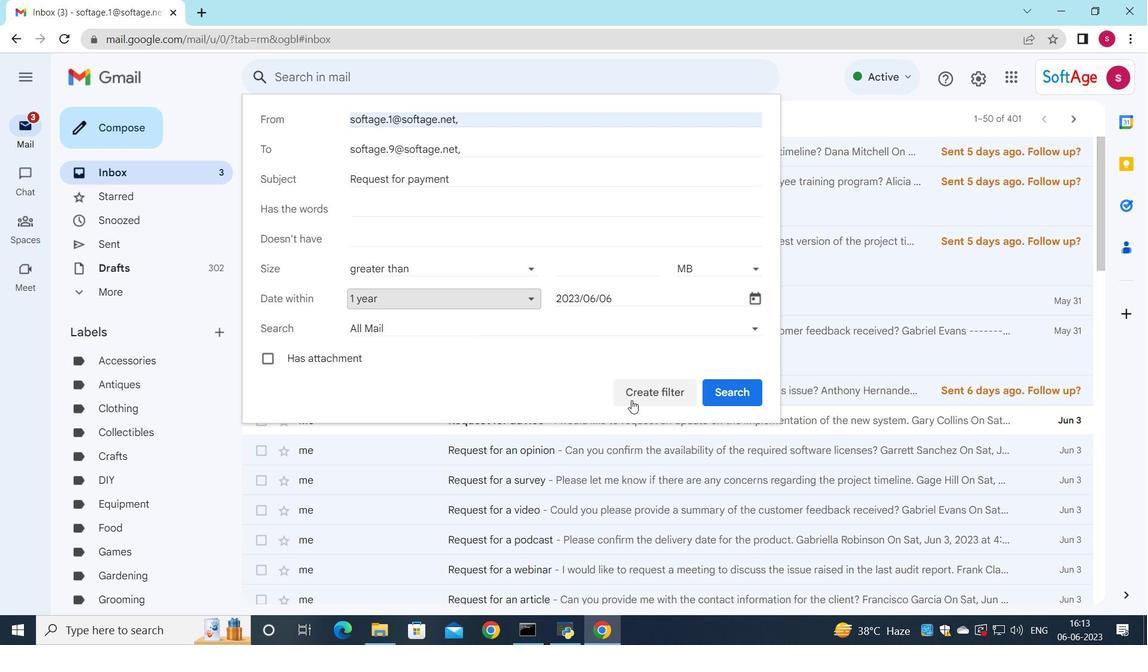 
Action: Mouse moved to (317, 152)
Screenshot: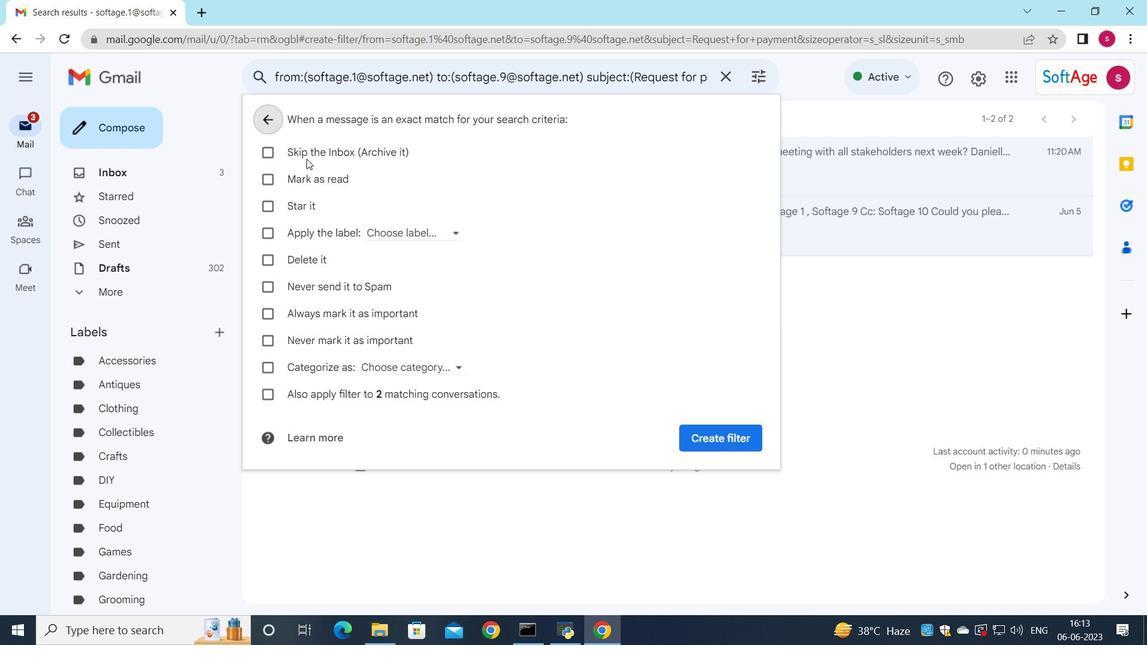 
Action: Mouse pressed left at (317, 152)
Screenshot: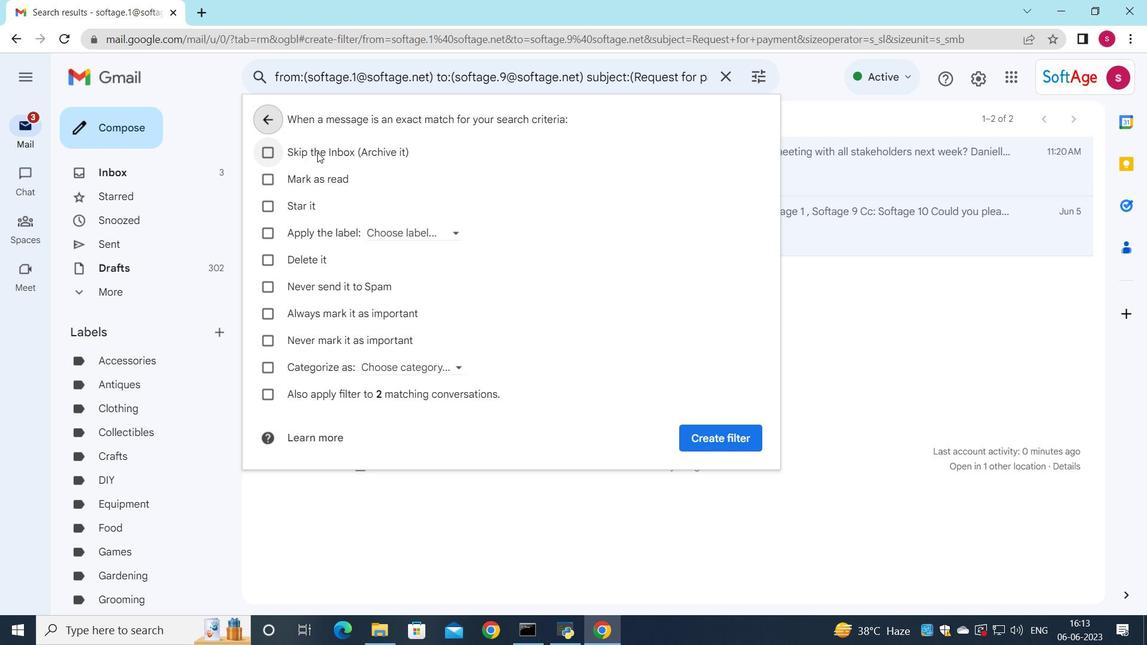 
Action: Mouse moved to (688, 443)
Screenshot: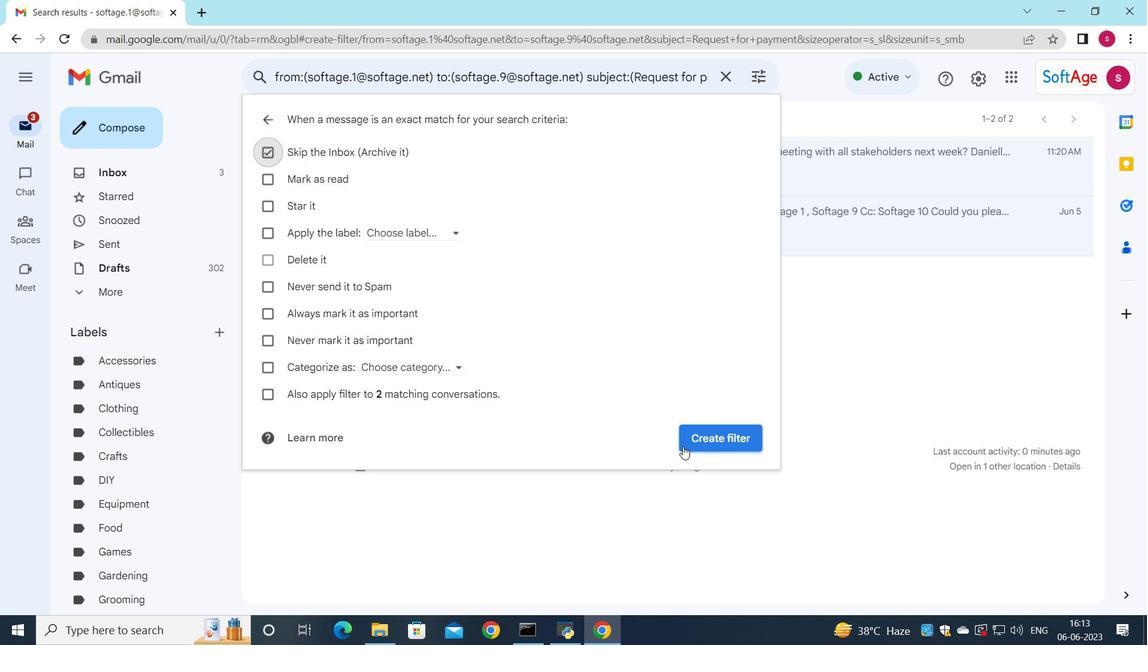 
Action: Mouse pressed left at (688, 443)
Screenshot: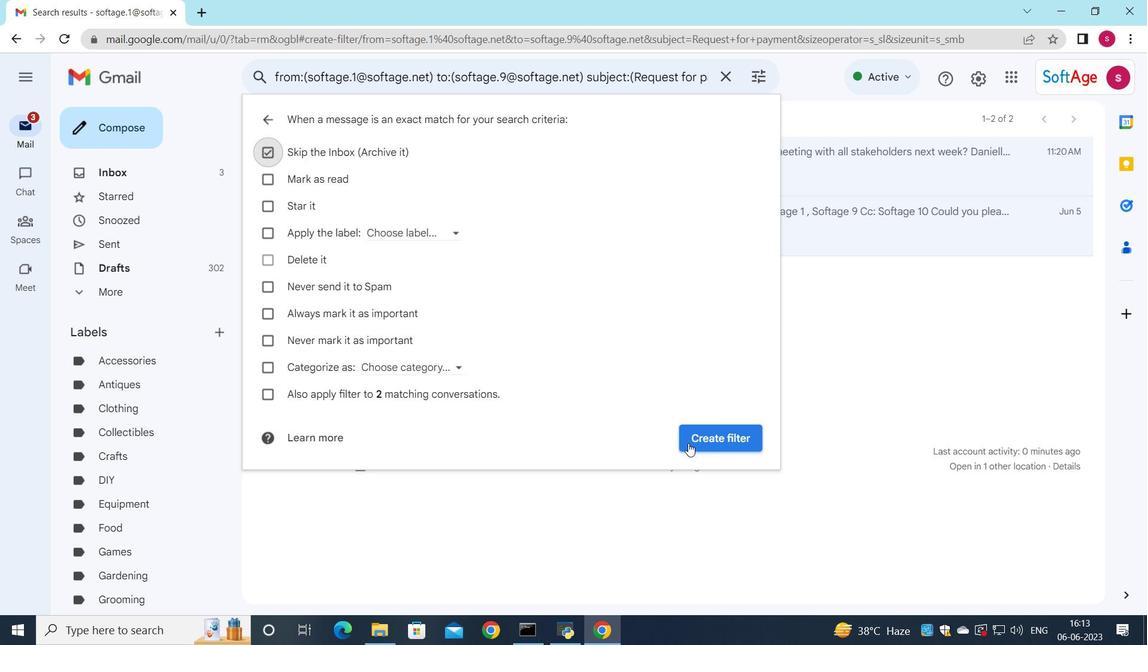 
Action: Mouse moved to (856, 394)
Screenshot: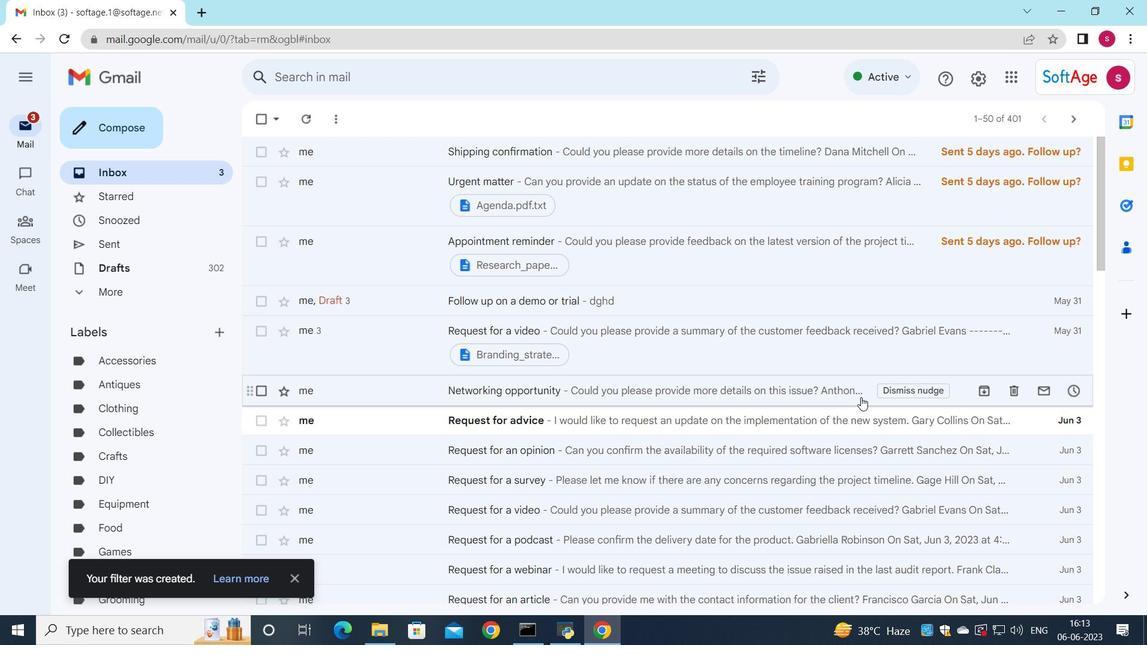 
